 Task: Open a blank google sheet and write heading  Dollar SenseAdd Dates in a column and its values below  '2023-05-01, 2023-05-05, 2023-05-10, 2023-05-15, 2023-05-20, 2023-05-25 & 2023-05-31. 'Add Descriptionsin next column and its values below  Monthly Salary, Grocery Shopping, Dining Out., Utility Bill, Transportation, Entertainment & Miscellaneous. Add Amount in next column and its values below  $2,500, $100, $50, $150, $30, $50 & $20. Add Income/ Expensein next column and its values below  Income, Expenses, Expenses, Expenses, Expenses, Expenses & Expenses. Add Balance in next column and its values below  $2,500, $2,400, $2,350, $2,200, $2,170, $2,120 & $2,100. Save page DashboardExpenseClaimsbook
Action: Mouse moved to (1134, 70)
Screenshot: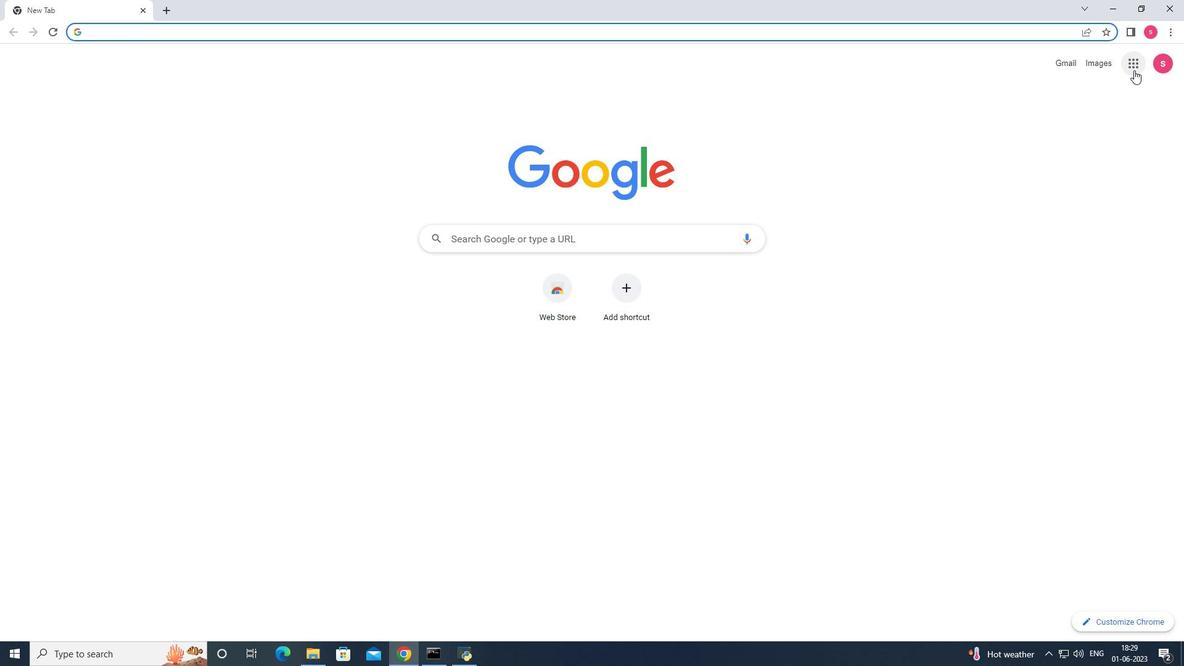 
Action: Mouse pressed left at (1134, 70)
Screenshot: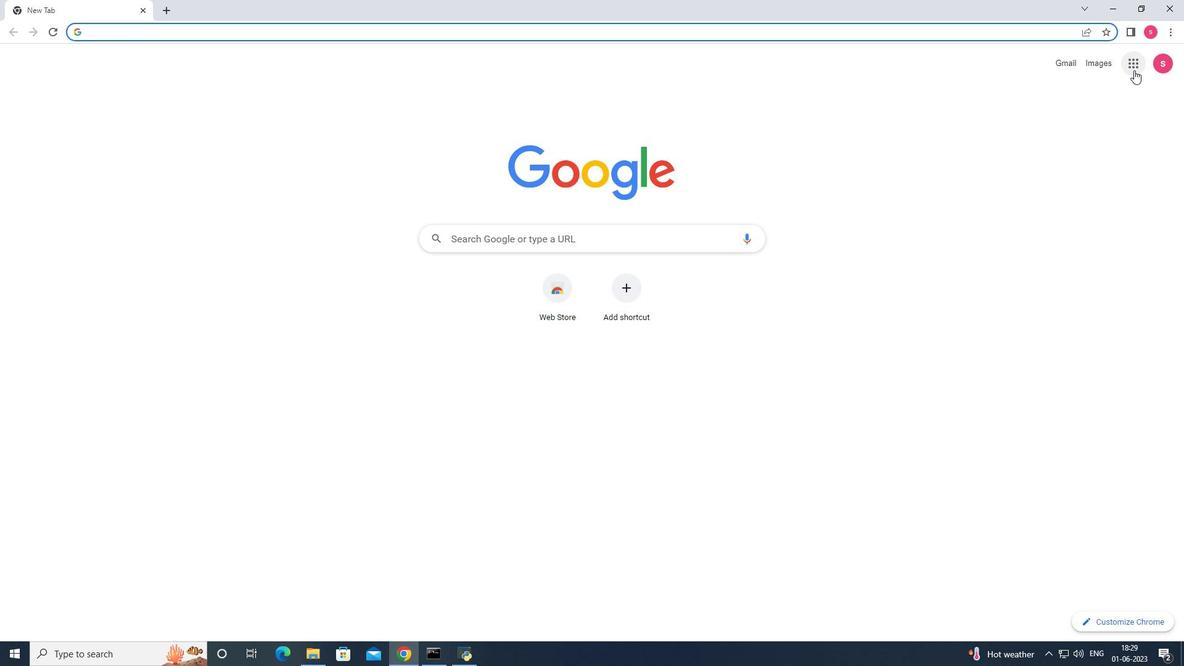 
Action: Mouse moved to (1153, 184)
Screenshot: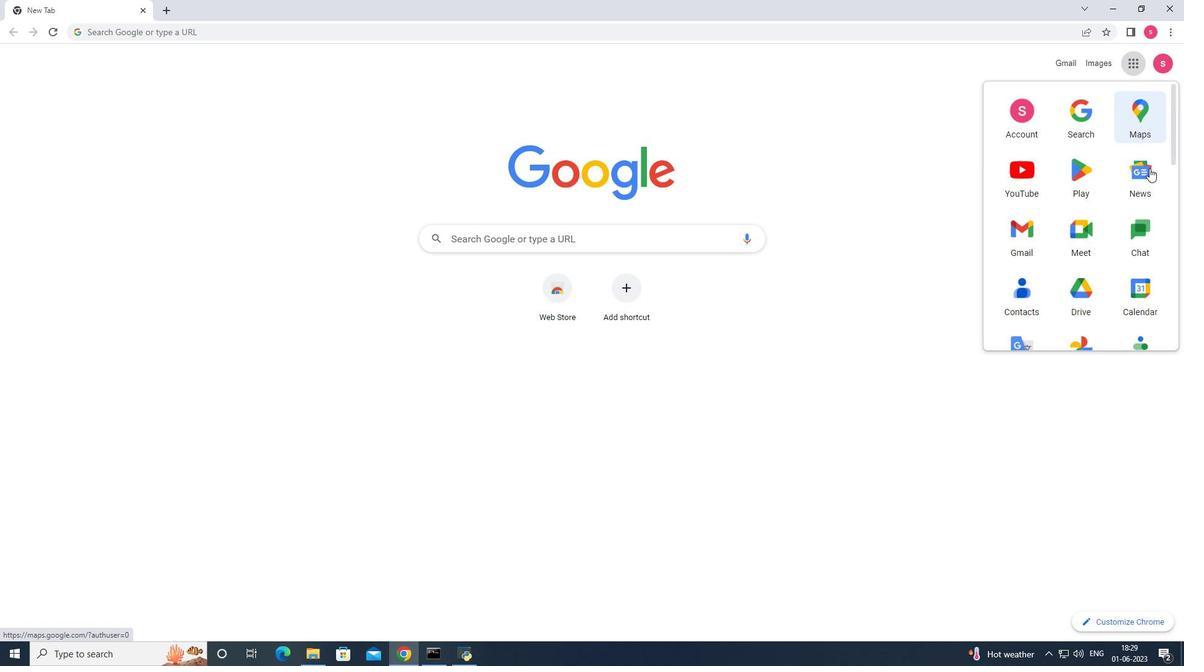 
Action: Mouse scrolled (1153, 183) with delta (0, 0)
Screenshot: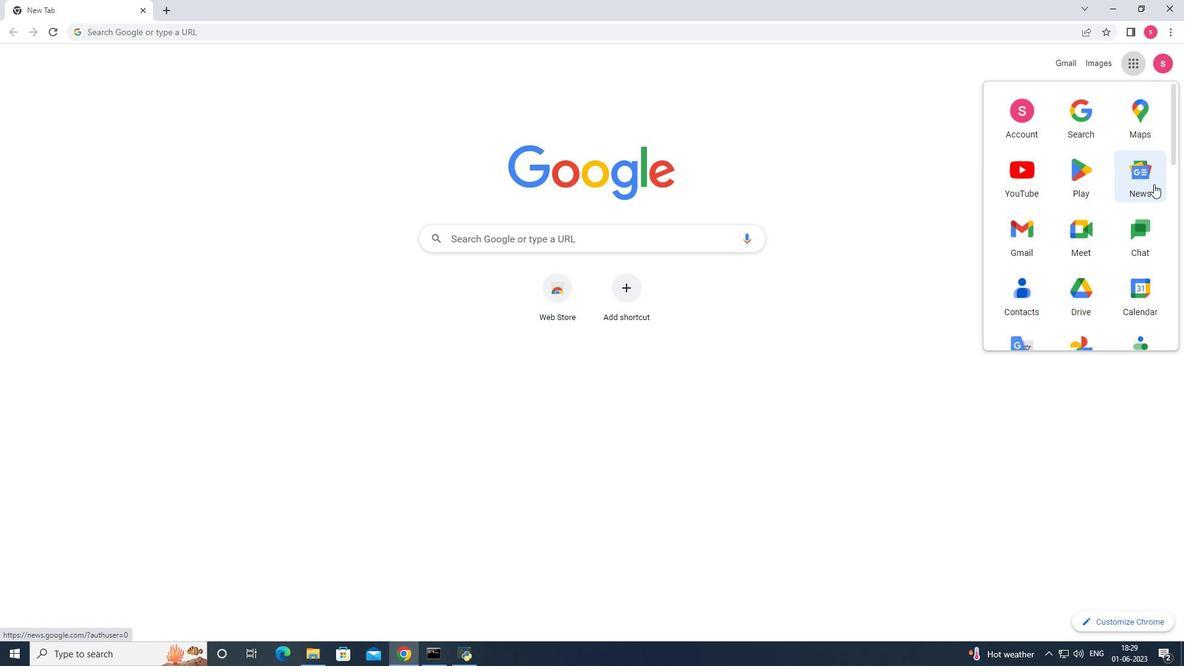 
Action: Mouse moved to (1153, 185)
Screenshot: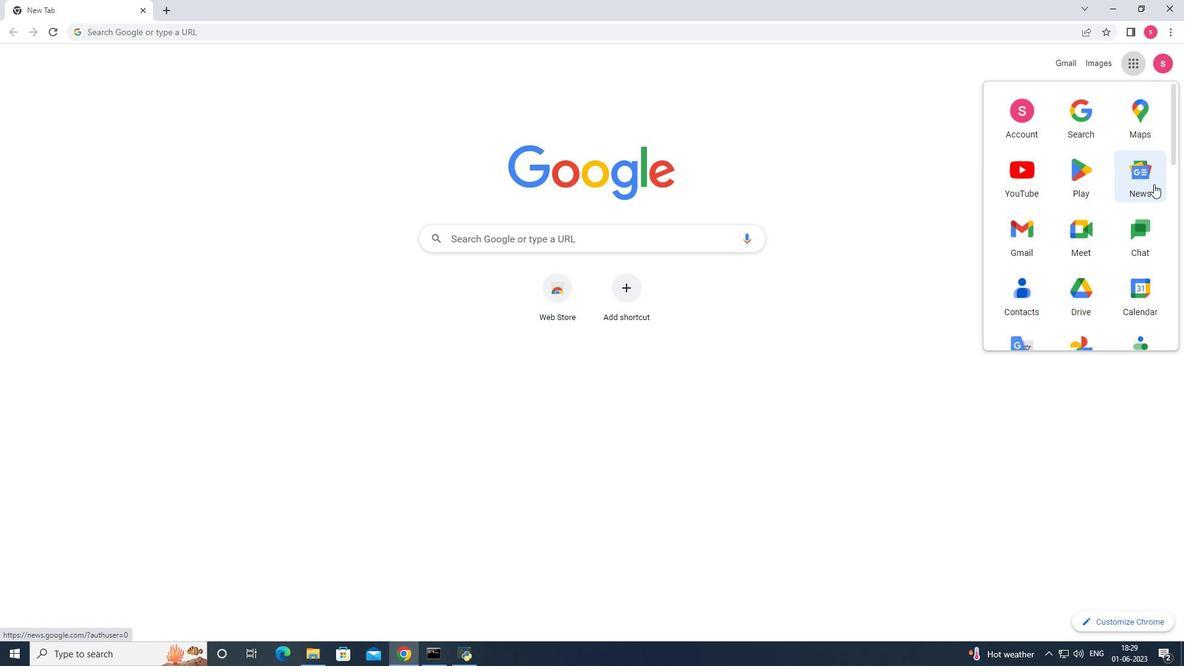 
Action: Mouse scrolled (1153, 184) with delta (0, 0)
Screenshot: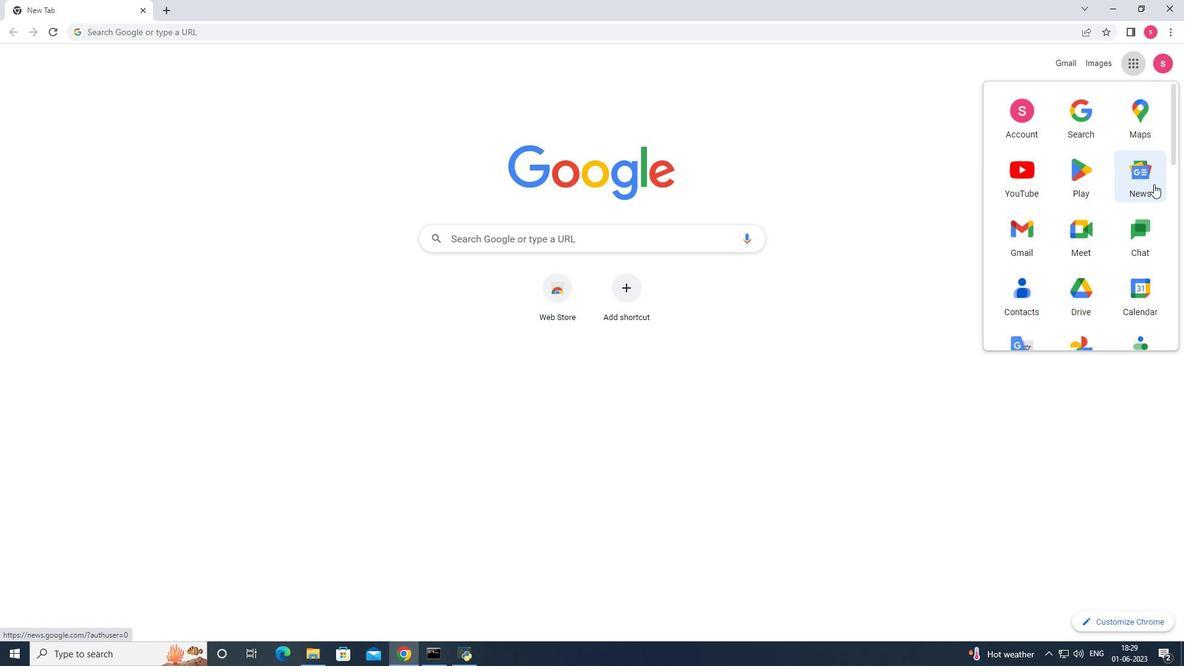 
Action: Mouse moved to (1152, 185)
Screenshot: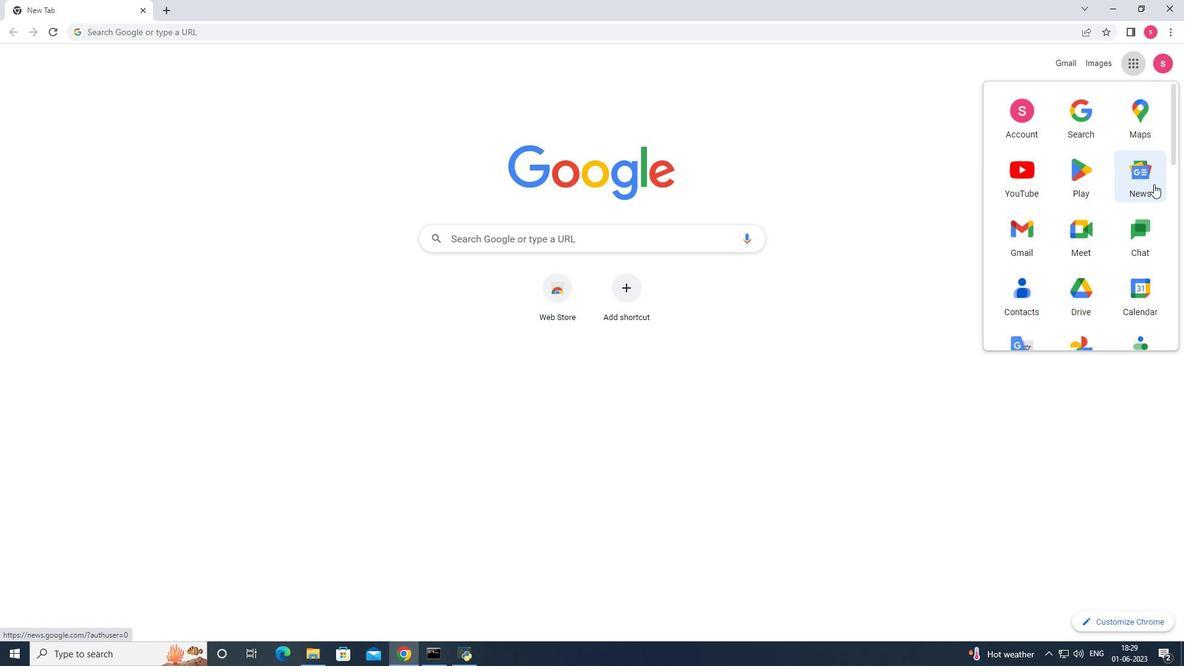 
Action: Mouse scrolled (1152, 185) with delta (0, 0)
Screenshot: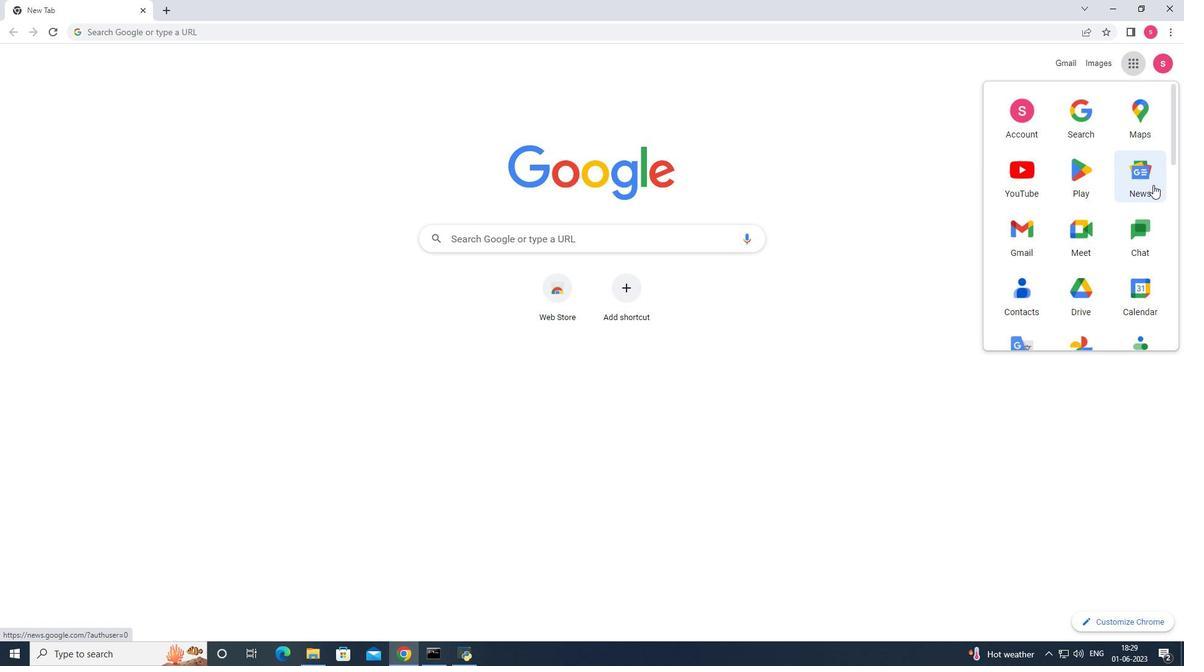 
Action: Mouse moved to (1116, 238)
Screenshot: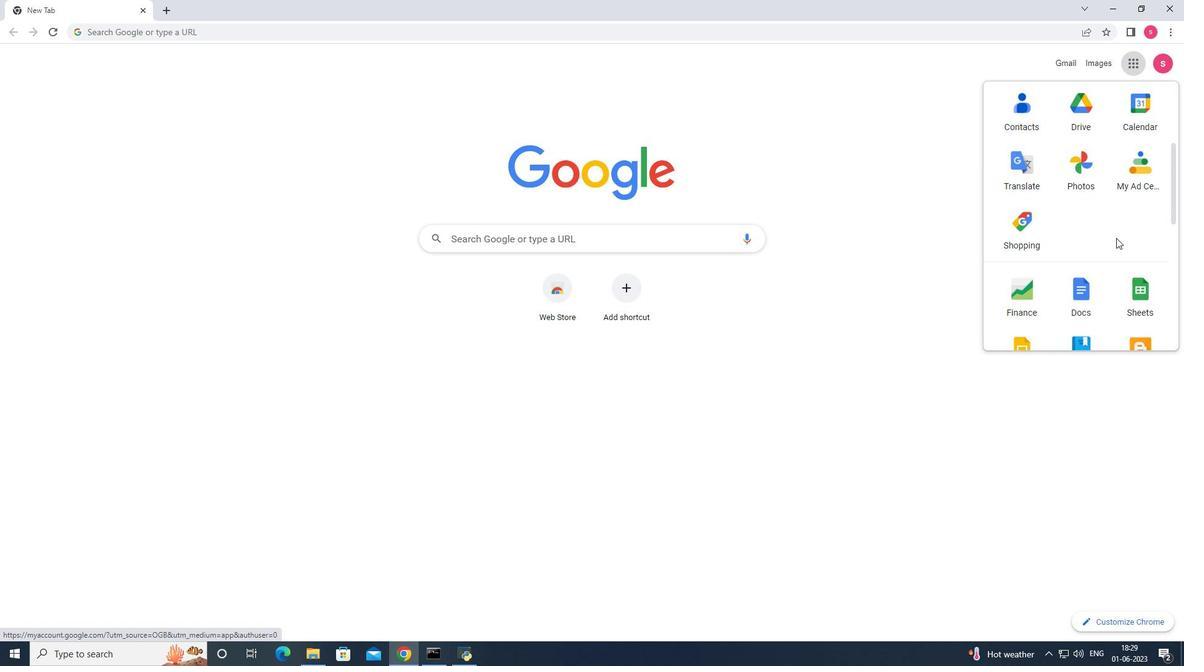 
Action: Mouse scrolled (1116, 237) with delta (0, 0)
Screenshot: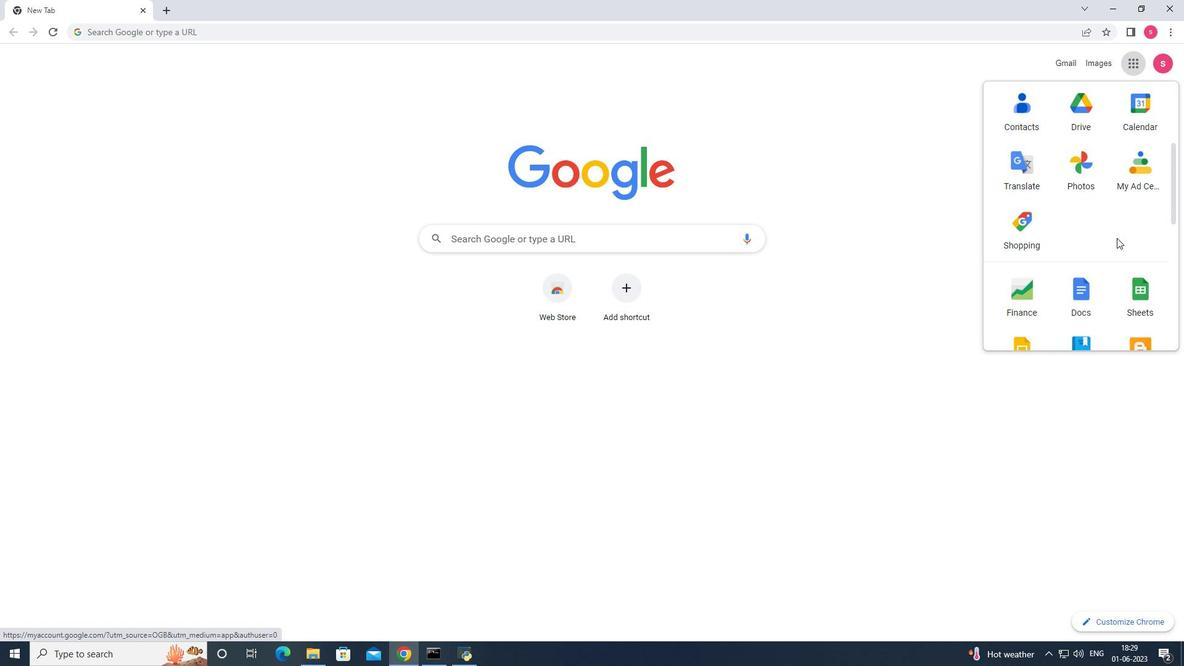 
Action: Mouse moved to (1135, 241)
Screenshot: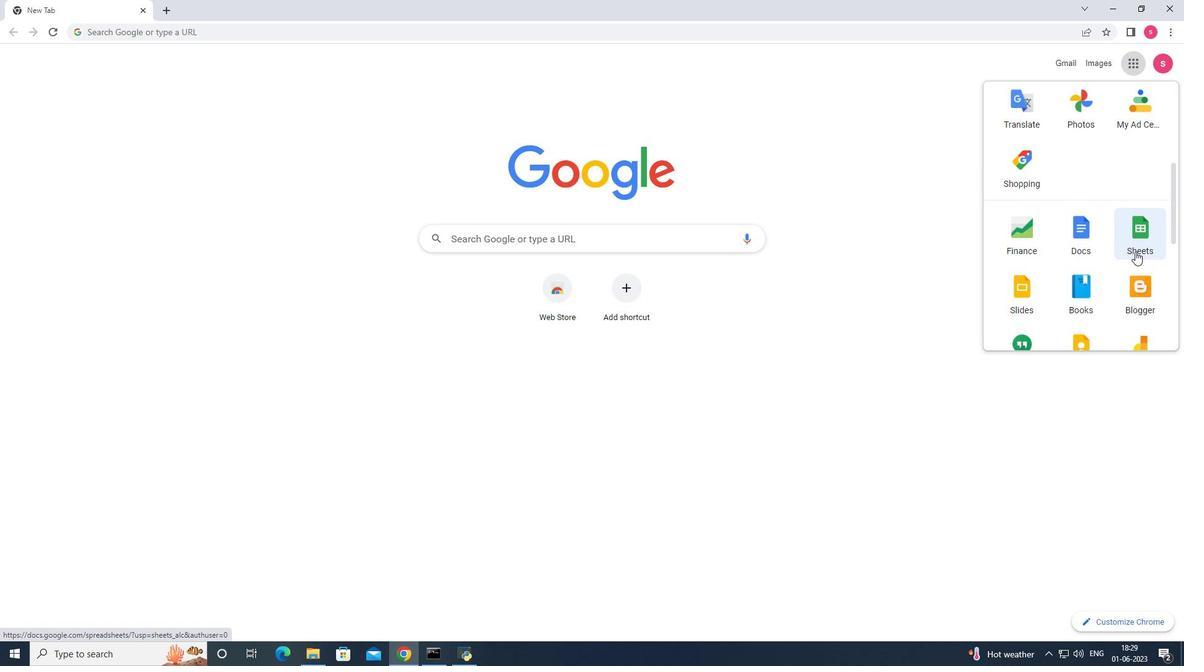 
Action: Mouse pressed left at (1135, 241)
Screenshot: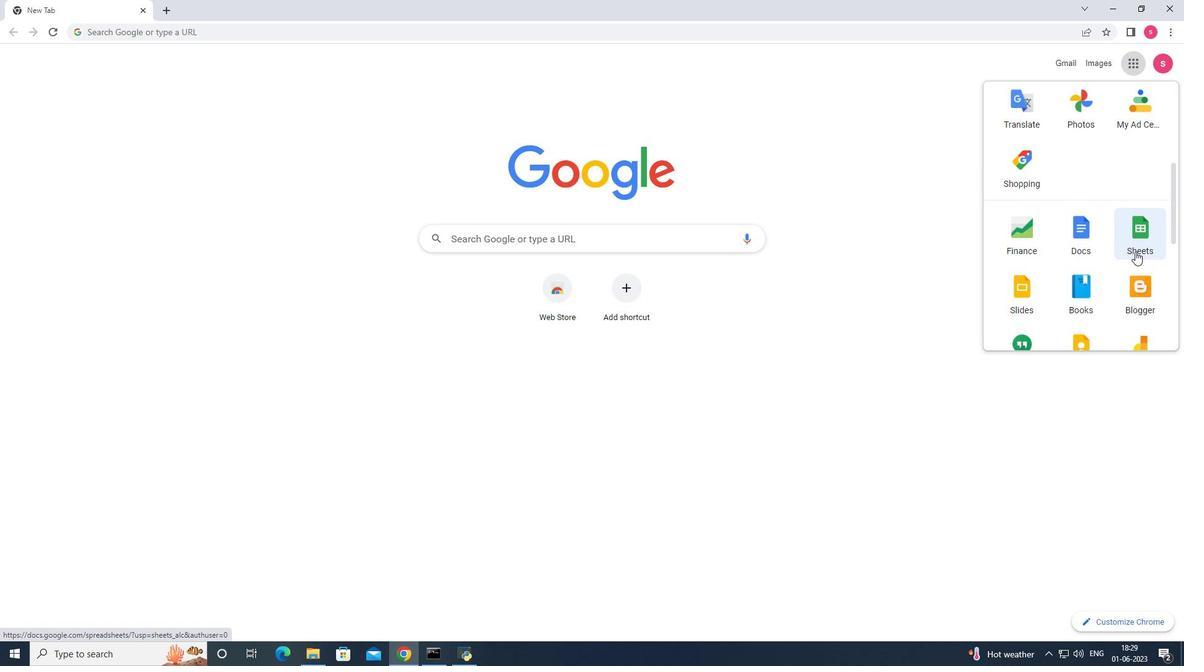 
Action: Mouse moved to (297, 167)
Screenshot: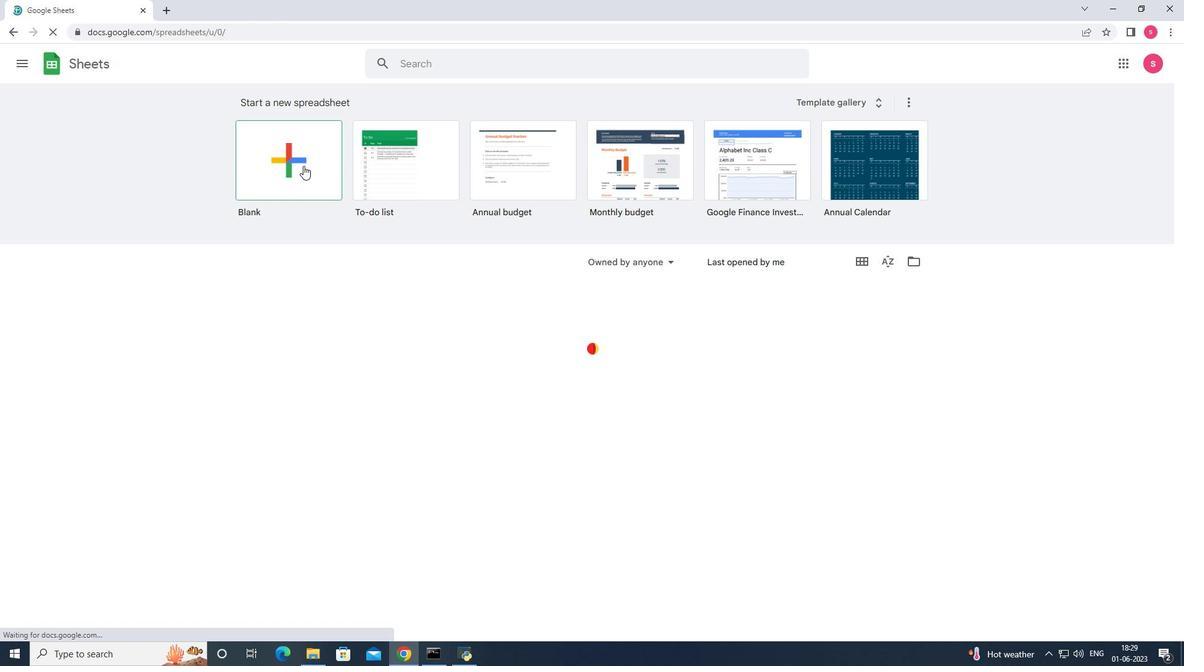 
Action: Mouse pressed left at (297, 167)
Screenshot: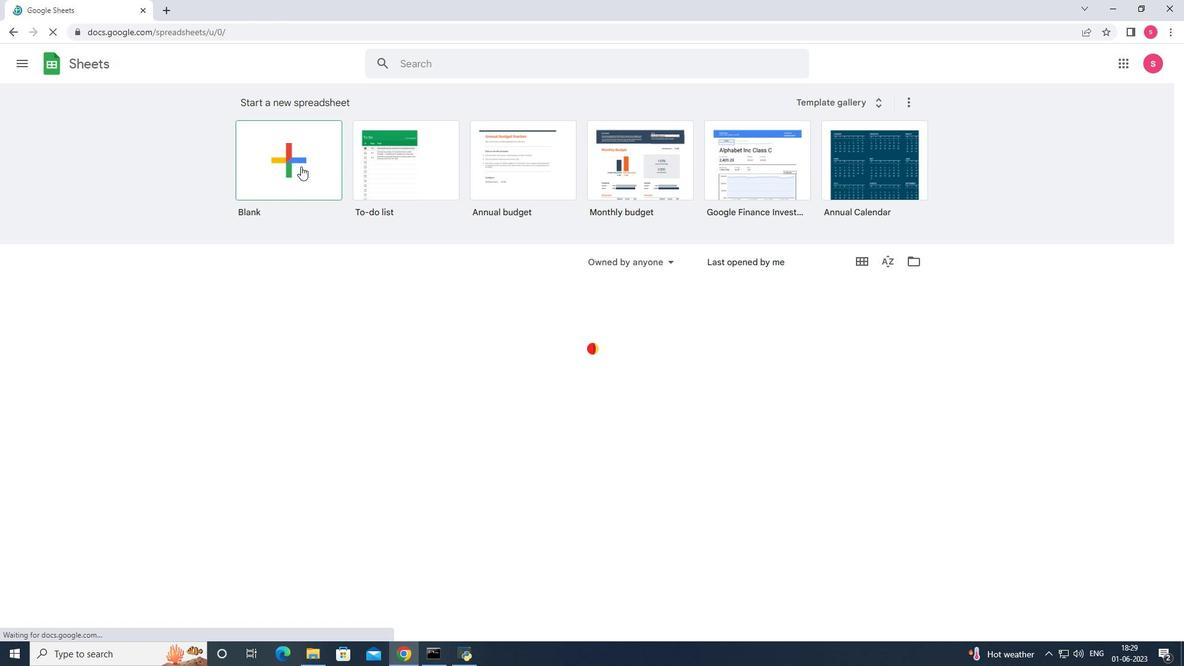 
Action: Mouse moved to (297, 166)
Screenshot: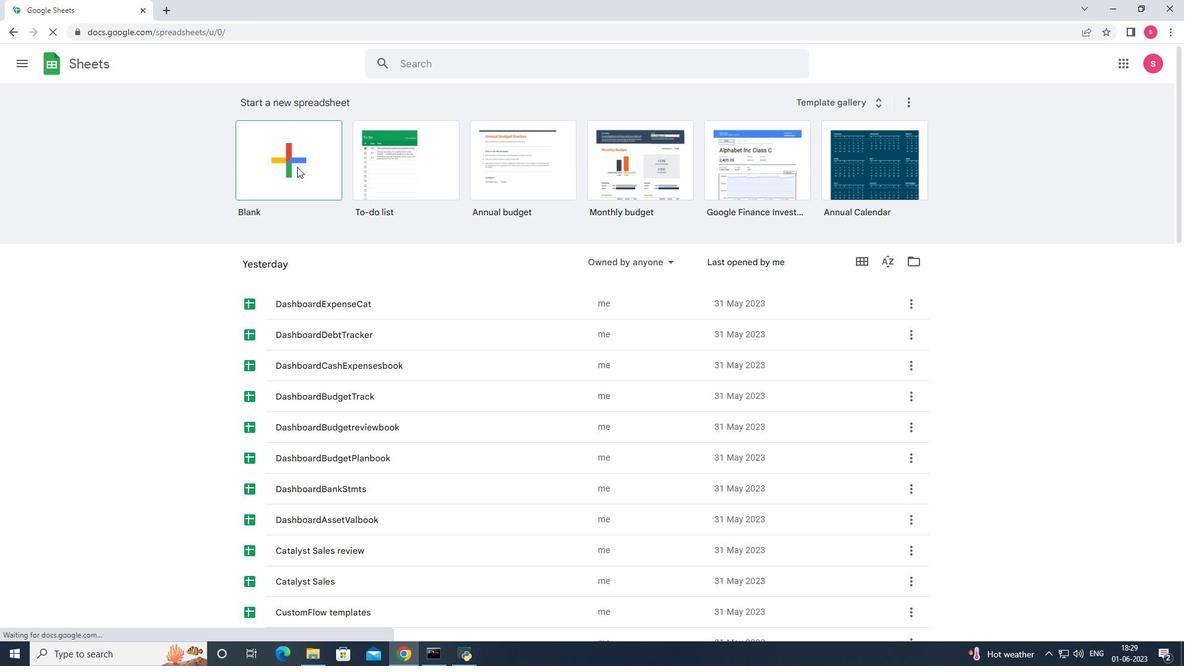 
Action: Key pressed <Key.shift>D<Key.shift>D<Key.backspace>ollar<Key.space><Key.shift>Sense<Key.down><Key.shift>Dates<Key.enter>2023-0501<Key.backspace><Key.backspace>-022<Key.backspace><Key.backspace>1<Key.enter>2023-05-05<Key.enter>2023-05-0<Key.backspace>10<Key.enter>2023-05-16<Key.backspace>5<Key.enter>2023-025<Key.backspace><Key.backspace>5-20<Key.enter>2023-05-25<Key.enter>2023-05-31<Key.enter><Key.right><Key.up><Key.up><Key.up><Key.up><Key.up><Key.up><Key.up><Key.up><Key.shift>Description<Key.enter><Key.up><Key.enter>s<Key.enter><Key.shift>Monthly<Key.space><Key.shift>Salary<Key.space><Key.enter><Key.shift><Key.shift><Key.shift><Key.shift><Key.shift><Key.shift><Key.shift><Key.shift><Key.shift><Key.shift>Grocery<Key.enter><Key.up><Key.enter><Key.shift>S<Key.backspace><Key.space><Key.shift>Sh<Key.backspace>opping<Key.enter><Key.up><Key.enter><Key.left><Key.left><Key.left><Key.left><Key.left><Key.left>h<Key.down><Key.down><Key.enter><Key.shift>Dining<Key.space><Key.shift>Out<Key.enter><Key.shift>Utility<Key.space><Key.shift><Key.shift><Key.shift><Key.shift><Key.shift><Key.shift>Bikll<Key.backspace><Key.backspace><Key.backspace>ll<Key.enter><Key.shift>Transportatioo<Key.backspace>n<Key.enter><Key.shift>Entertainment<Key.enter><Key.shift>Miscellaneous<Key.enter><Key.right><Key.up><Key.up><Key.up><Key.up><Key.up><Key.up><Key.up><Key.up><Key.shift>Amount<Key.enter>2500<Key.enter>100<Key.enter>50<Key.enter>150<Key.enter>30<Key.enter>50<Key.enter>20
Screenshot: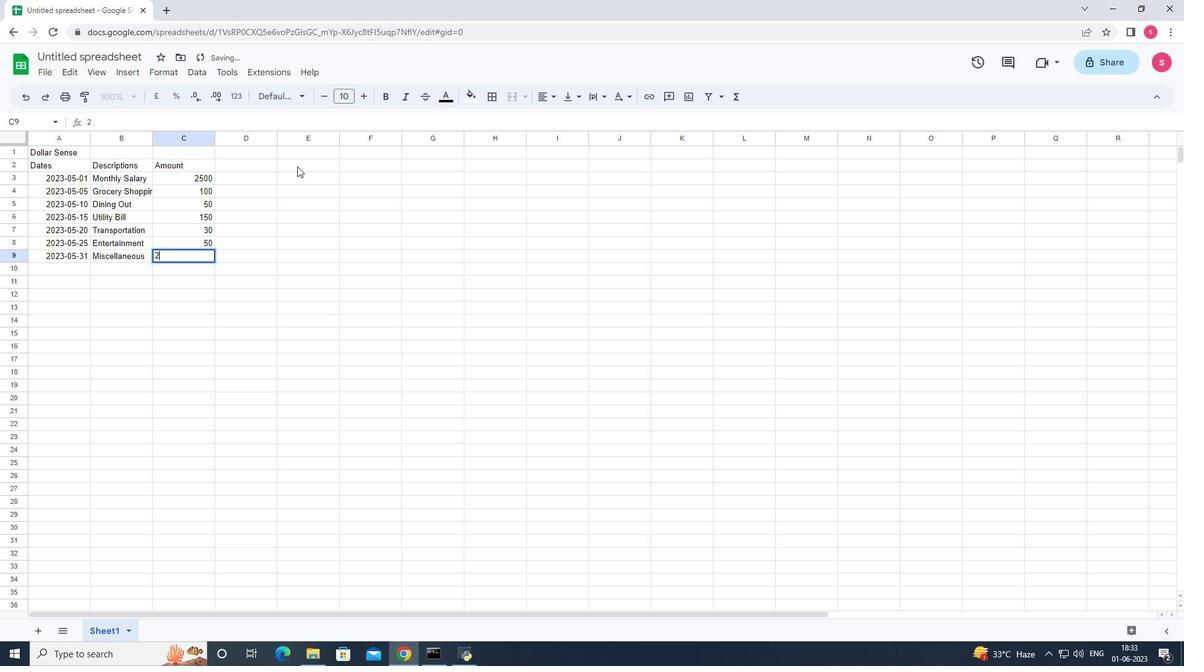 
Action: Mouse moved to (344, 148)
Screenshot: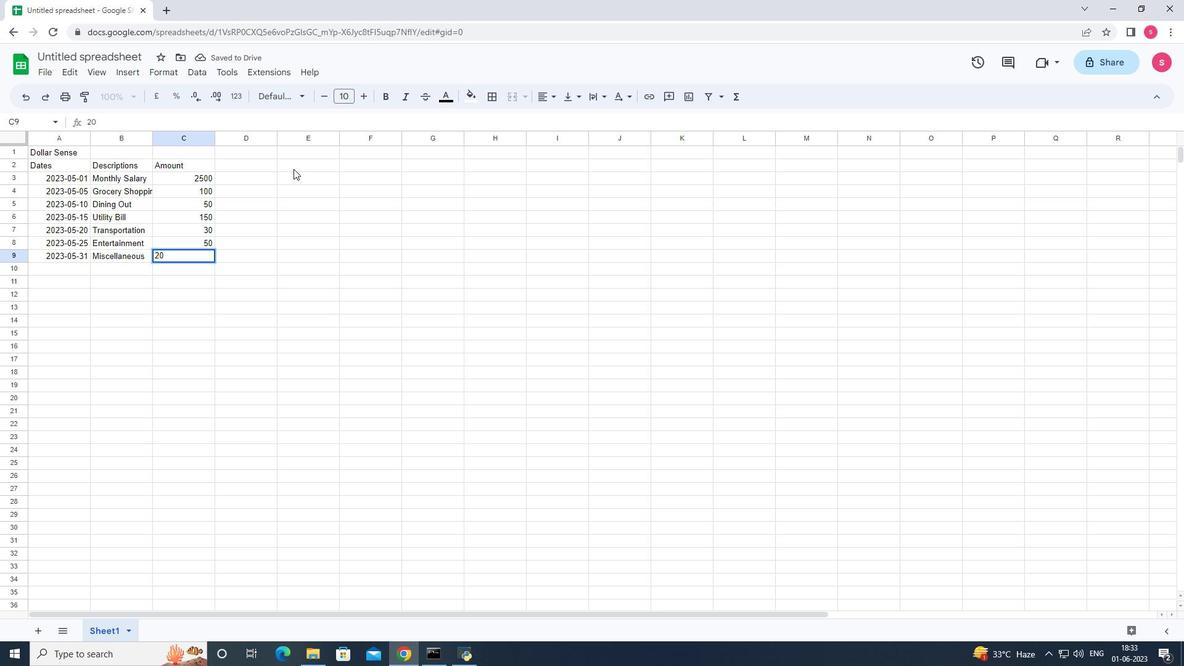 
Action: Mouse pressed left at (344, 148)
Screenshot: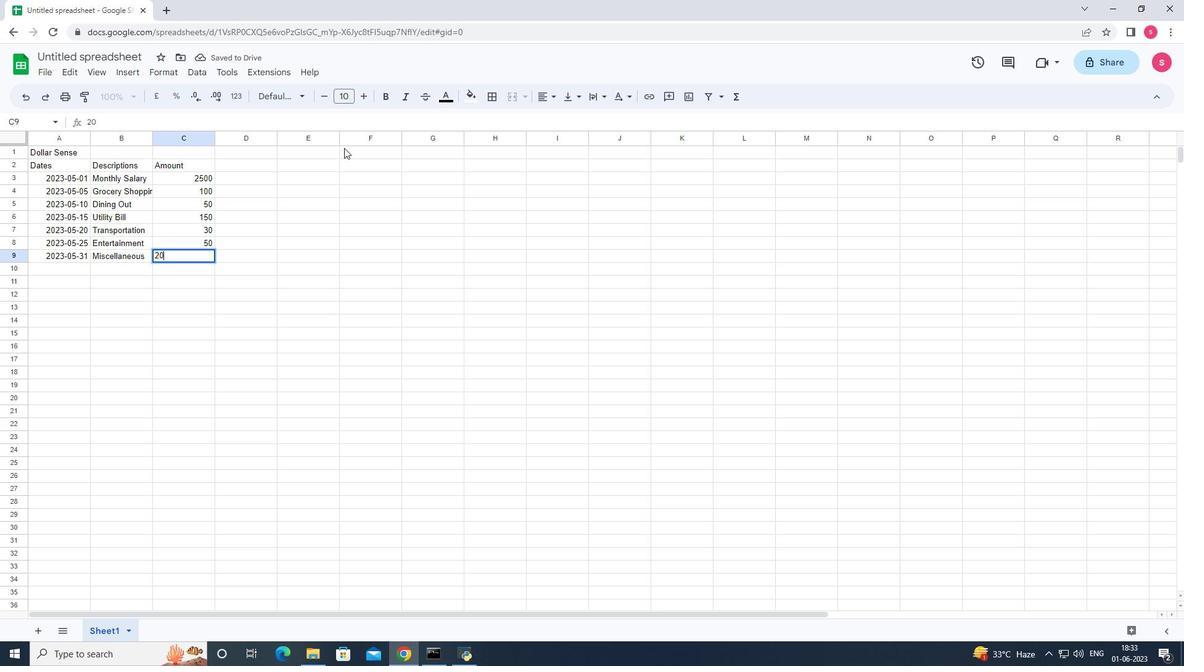 
Action: Mouse moved to (178, 175)
Screenshot: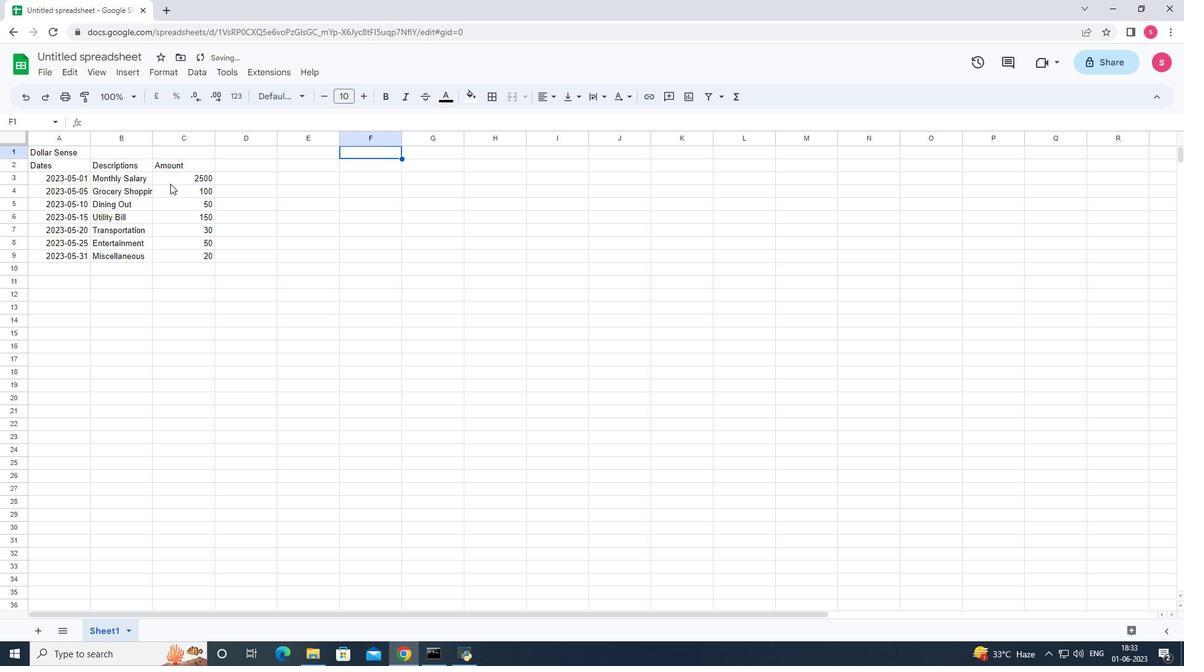 
Action: Mouse pressed left at (178, 175)
Screenshot: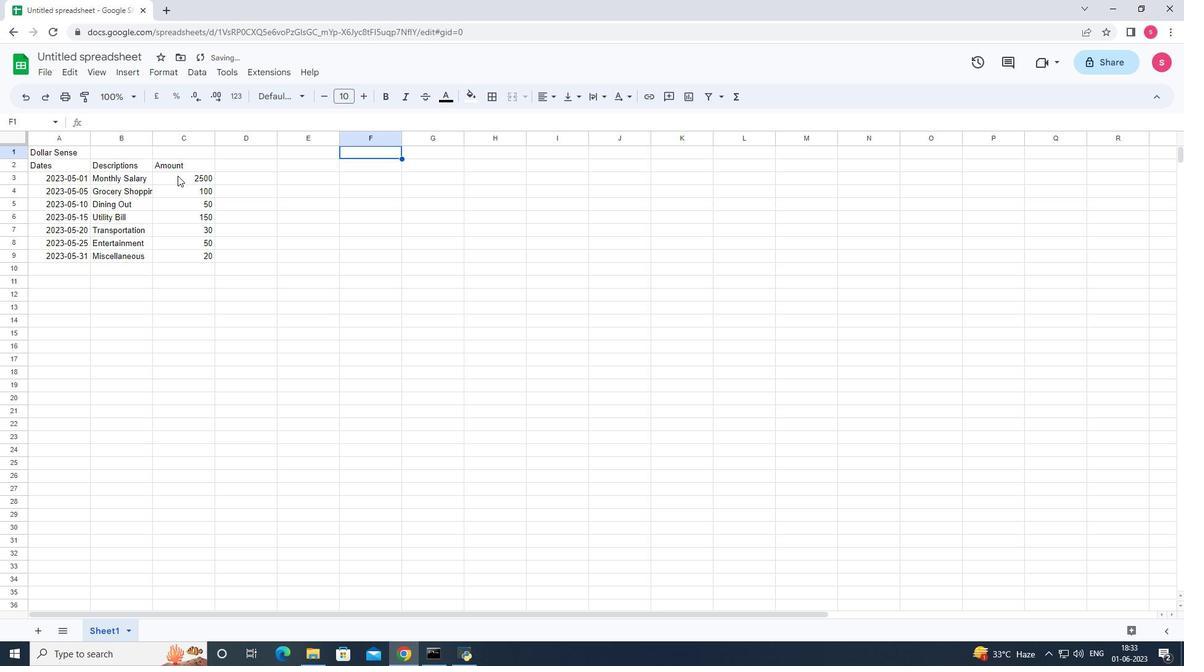 
Action: Mouse moved to (170, 77)
Screenshot: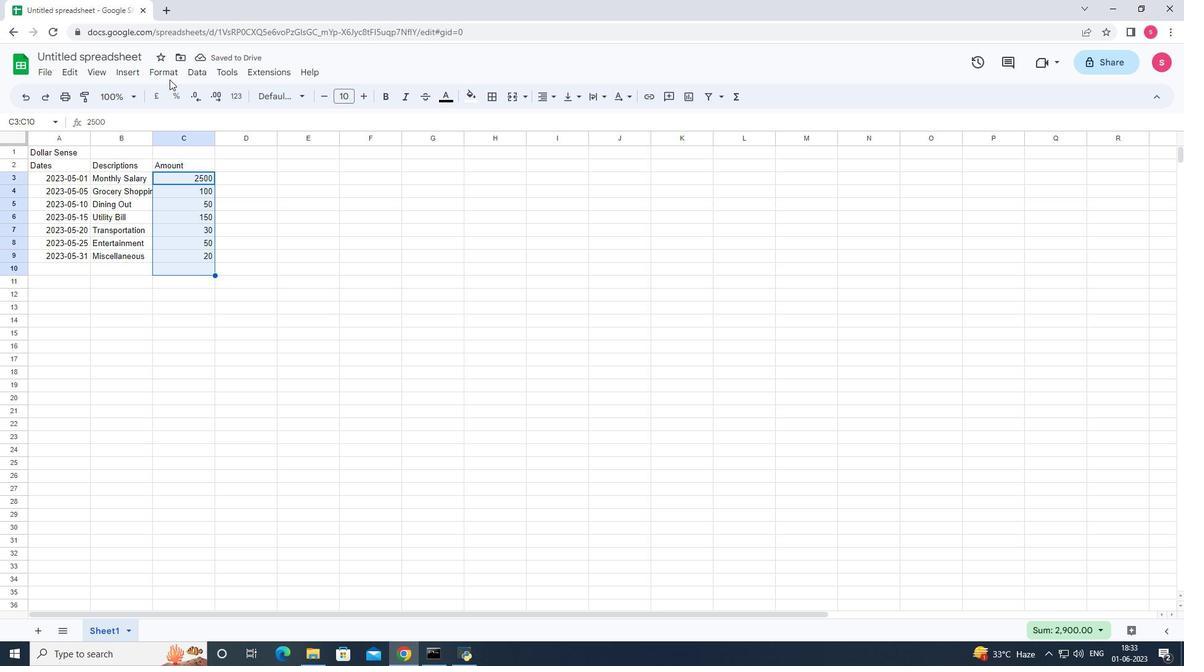 
Action: Mouse pressed left at (170, 77)
Screenshot: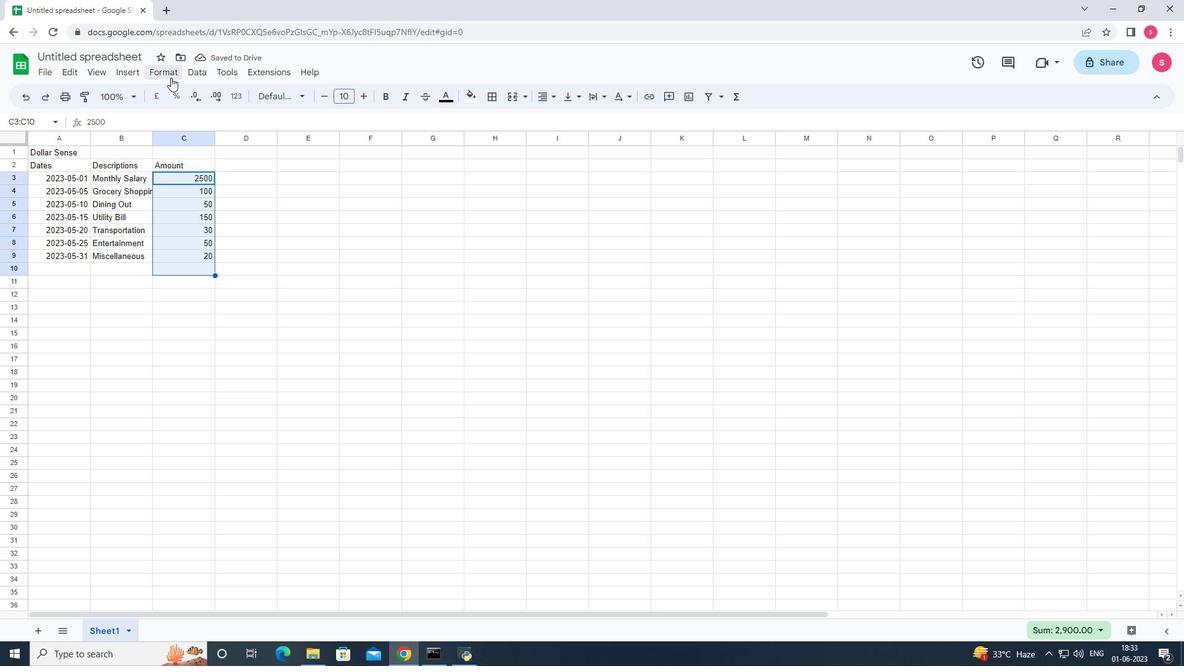 
Action: Mouse moved to (176, 125)
Screenshot: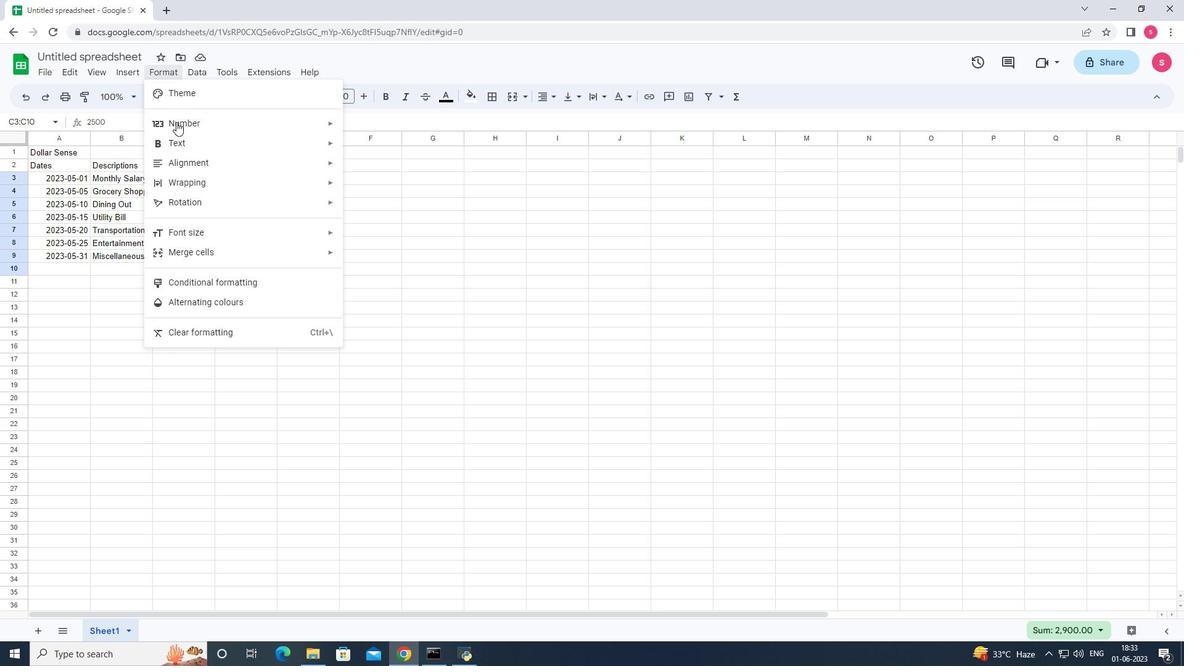 
Action: Mouse pressed left at (176, 125)
Screenshot: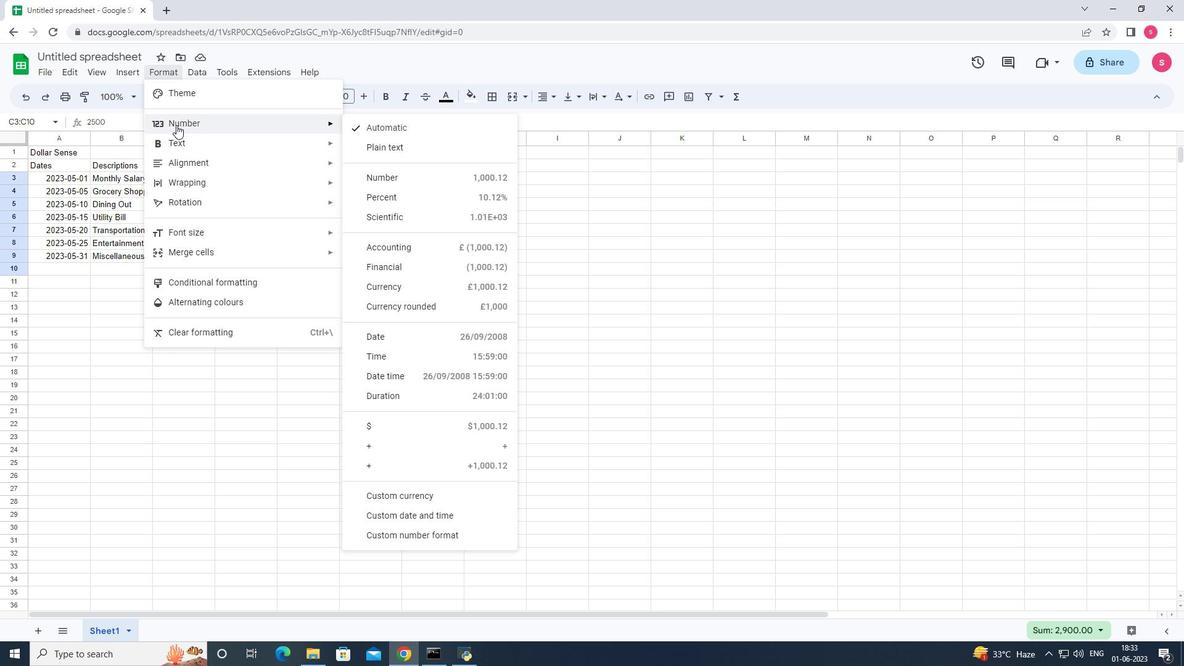 
Action: Mouse moved to (379, 183)
Screenshot: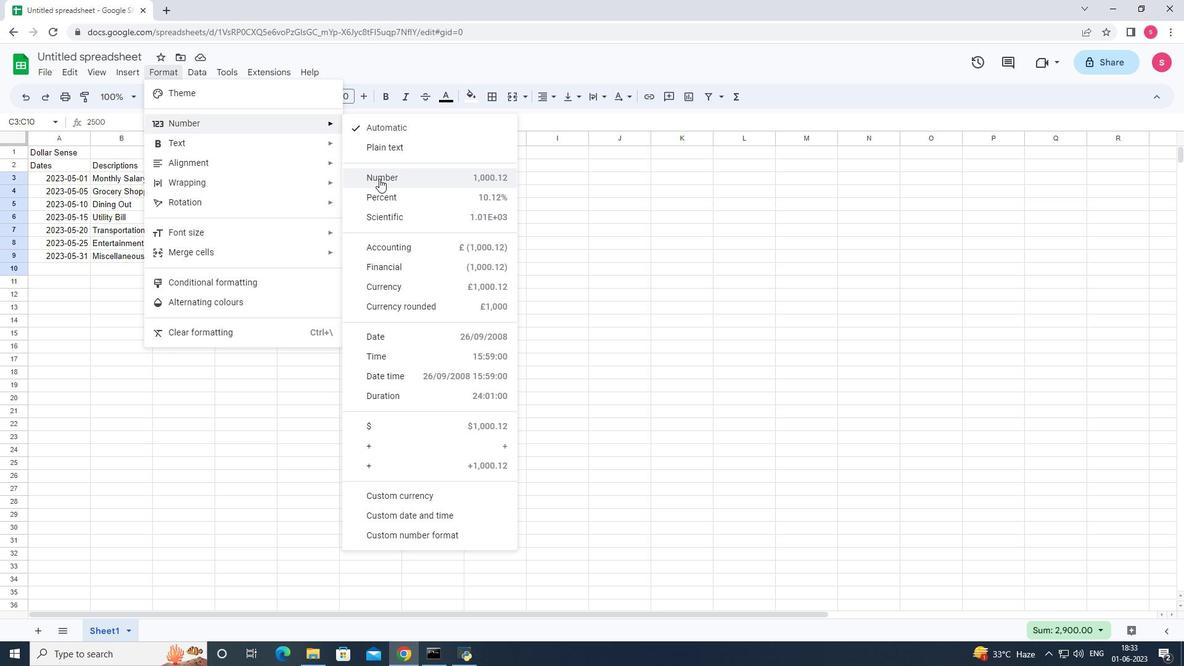 
Action: Mouse pressed left at (379, 183)
Screenshot: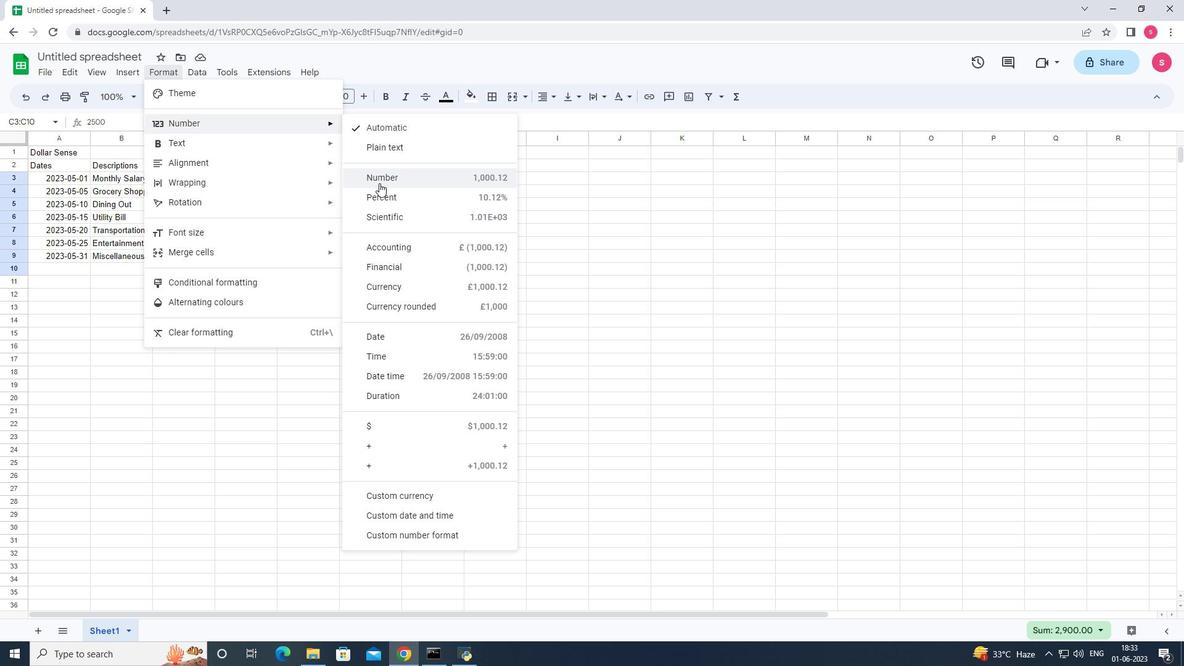 
Action: Mouse moved to (159, 77)
Screenshot: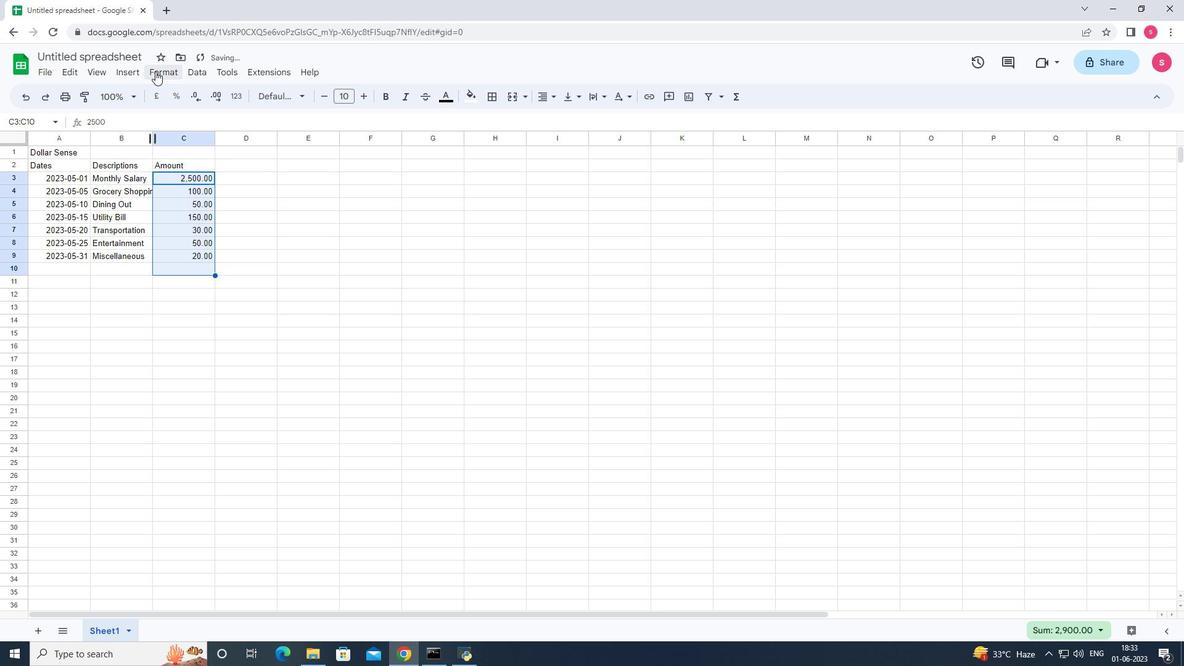 
Action: Mouse pressed left at (159, 77)
Screenshot: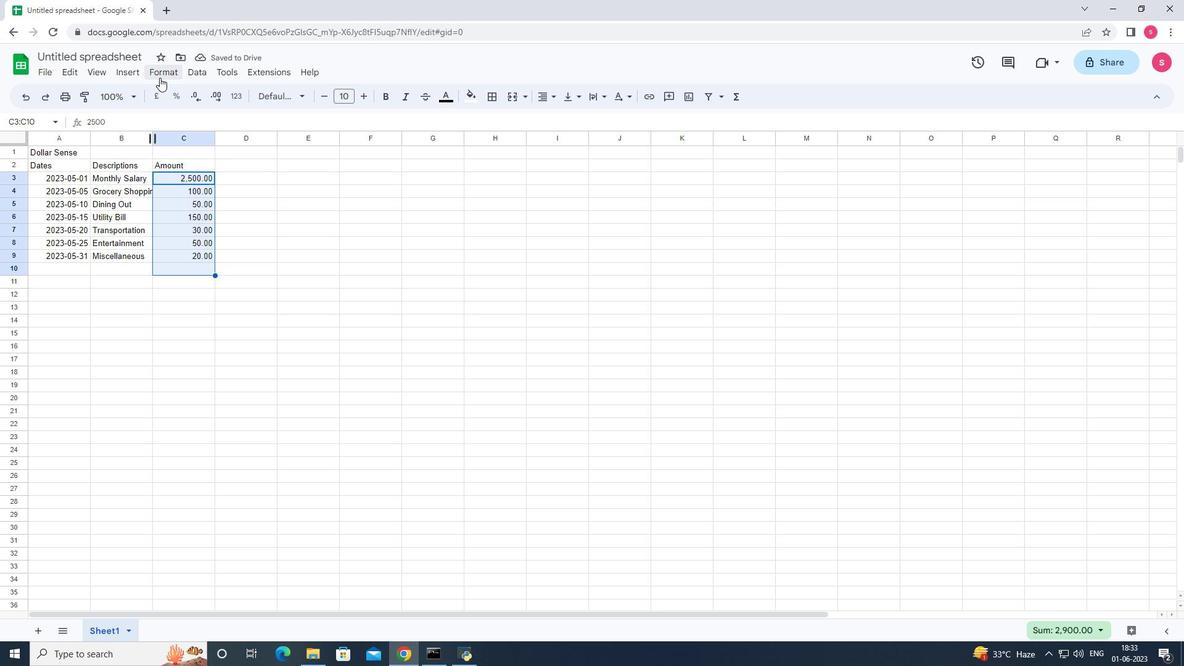 
Action: Mouse moved to (212, 126)
Screenshot: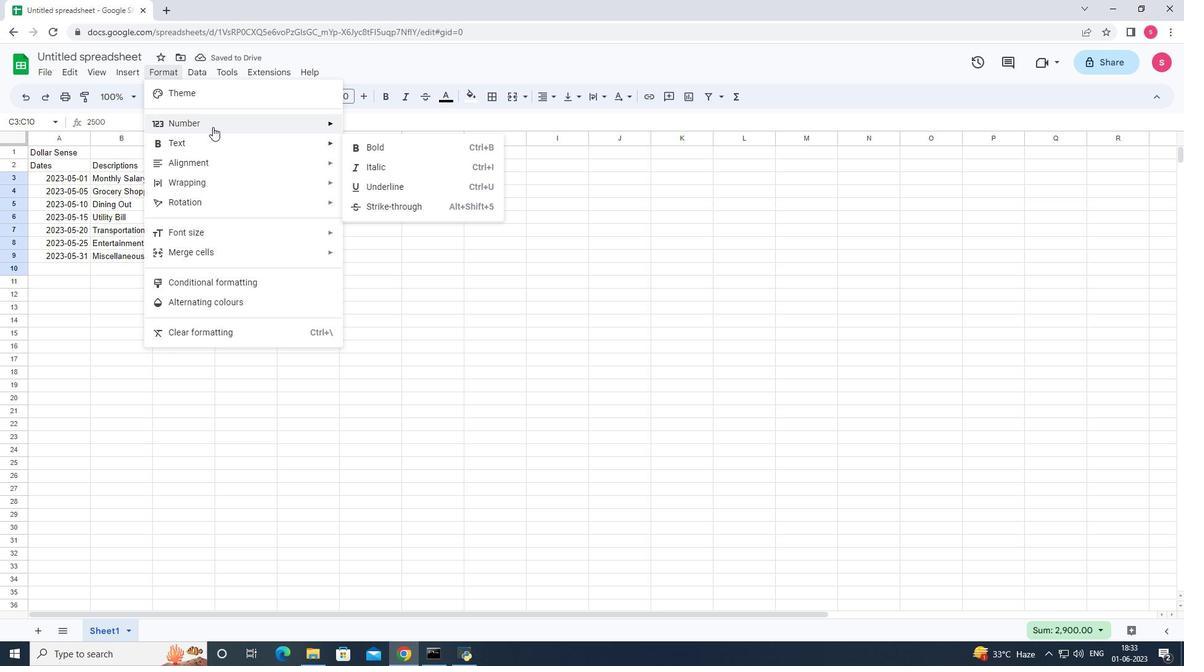 
Action: Mouse pressed left at (212, 126)
Screenshot: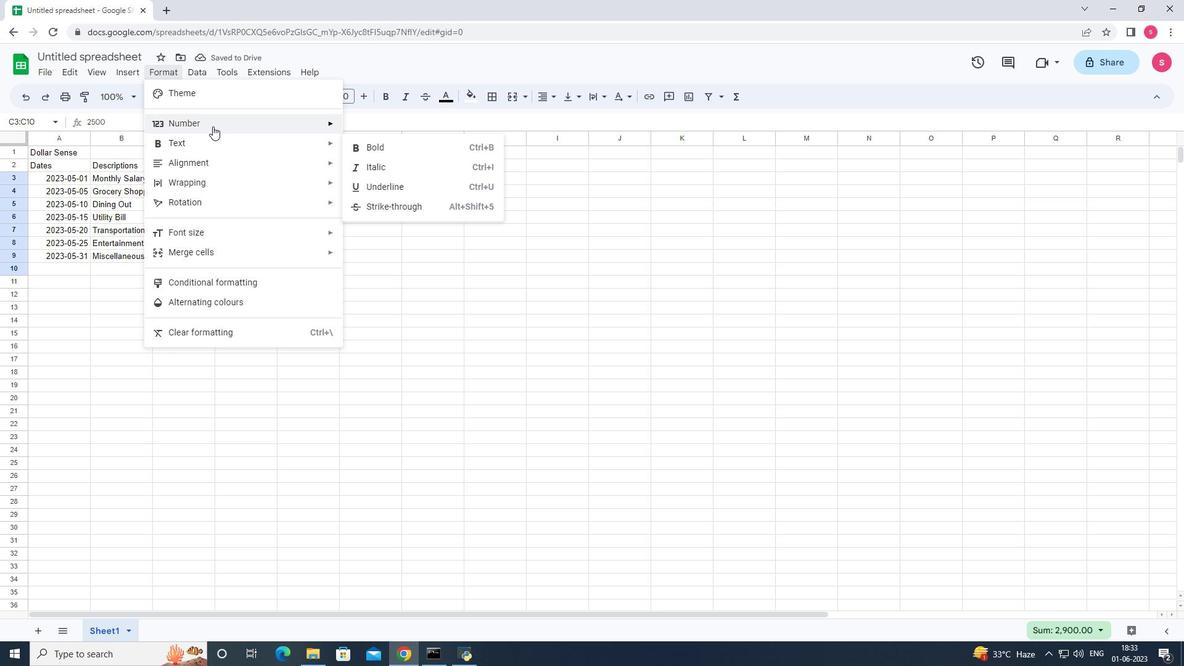 
Action: Mouse moved to (402, 497)
Screenshot: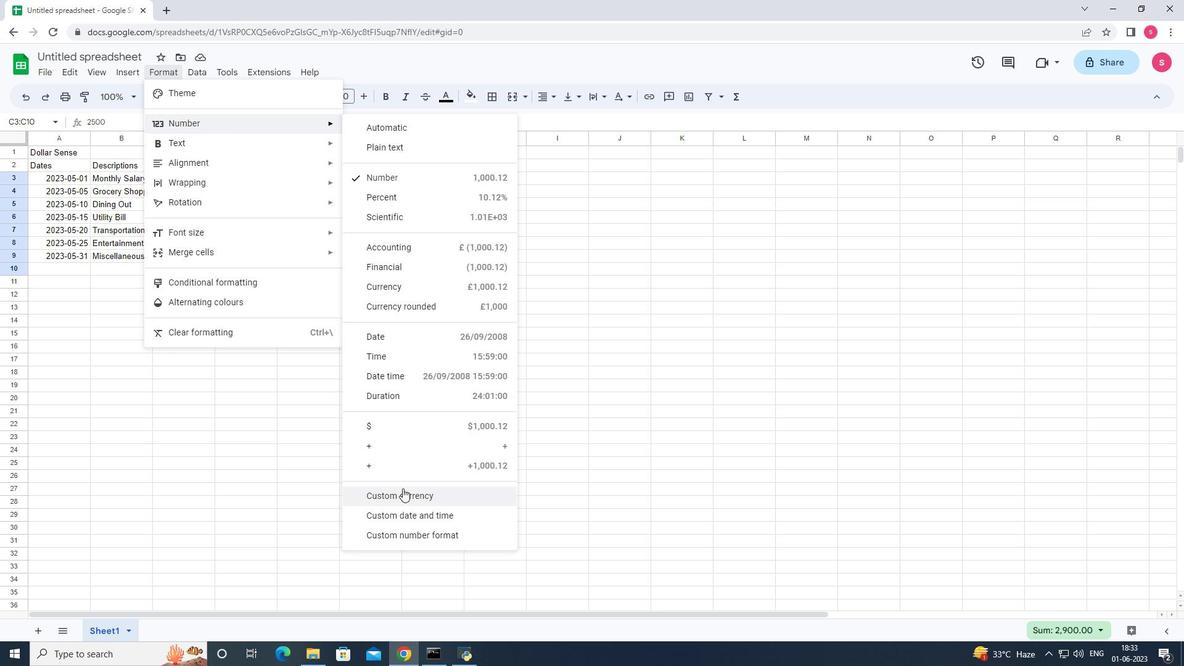 
Action: Mouse pressed left at (402, 497)
Screenshot: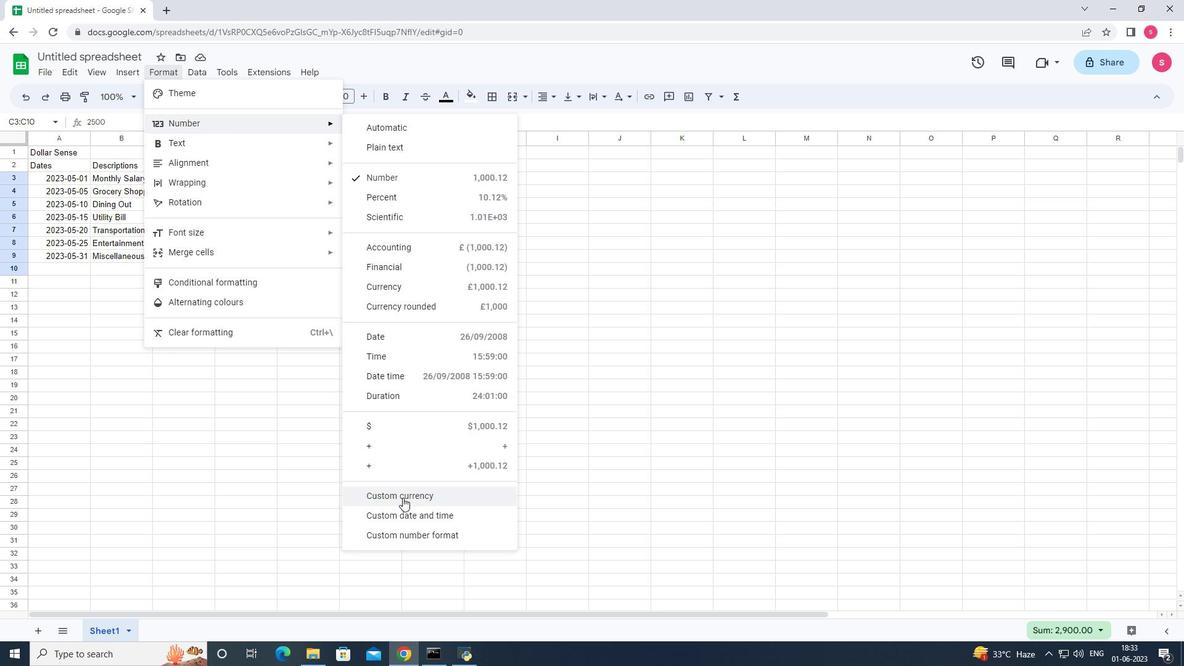 
Action: Mouse moved to (539, 276)
Screenshot: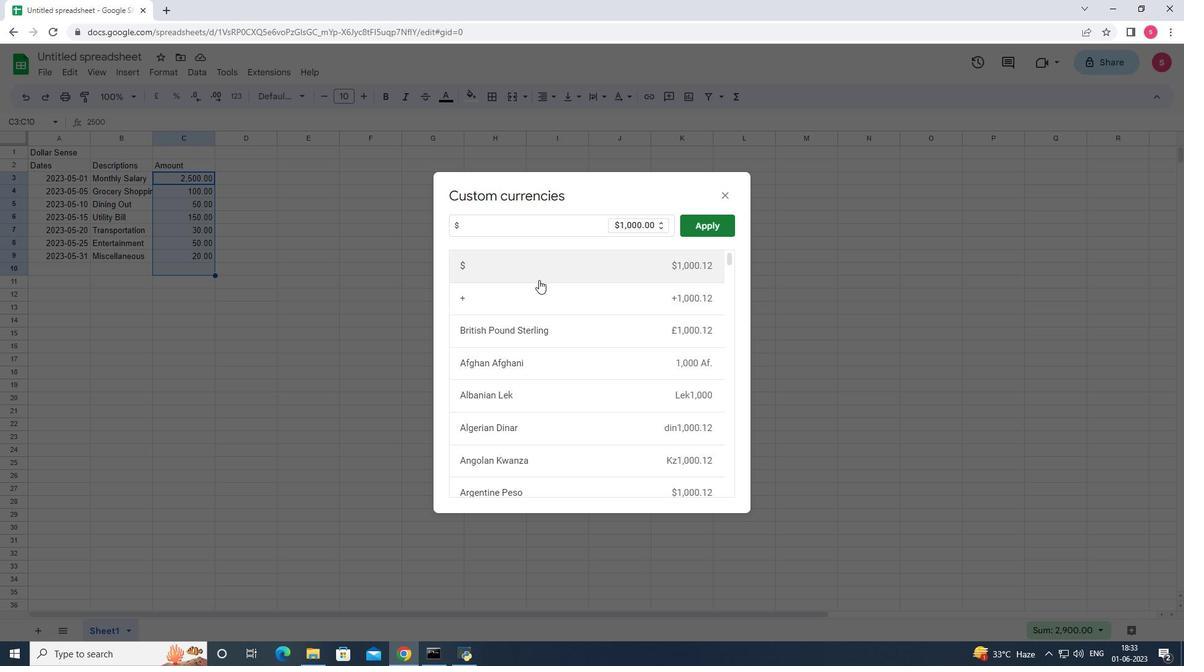 
Action: Mouse pressed left at (539, 276)
Screenshot: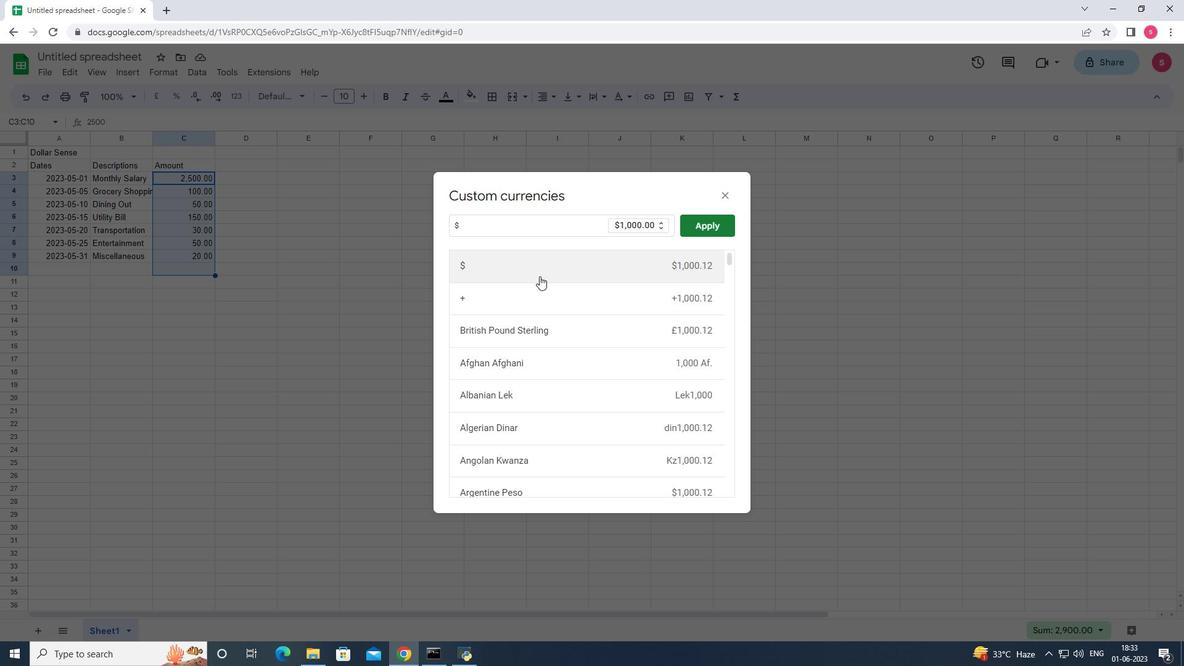 
Action: Mouse moved to (730, 223)
Screenshot: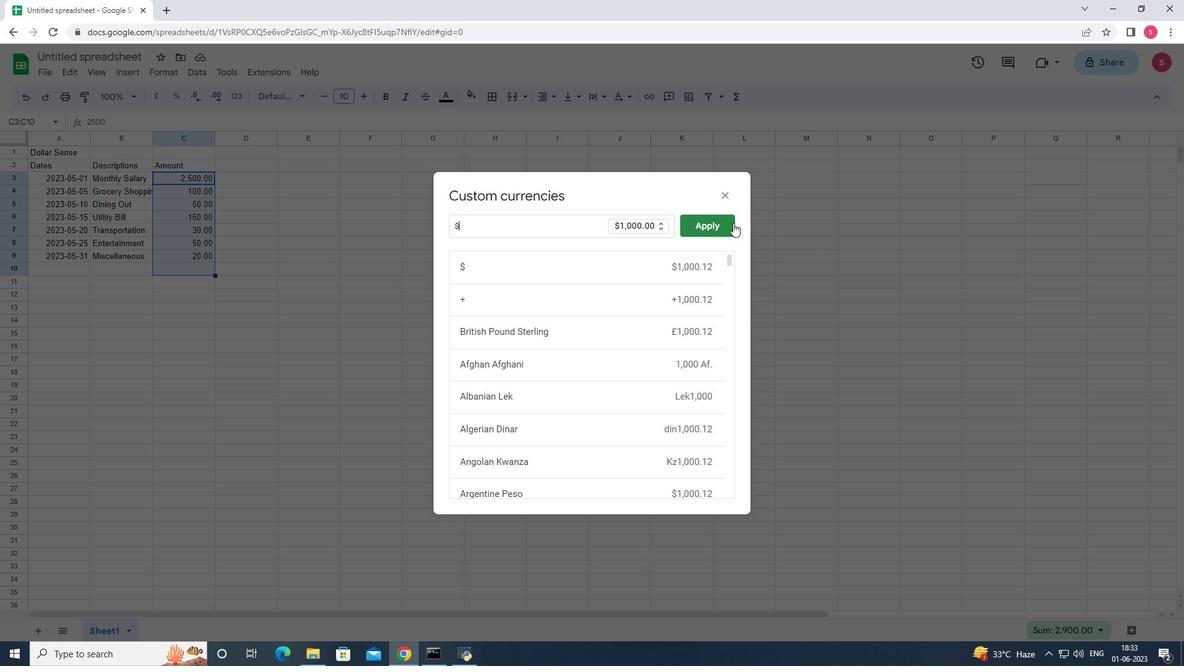 
Action: Mouse pressed left at (730, 223)
Screenshot: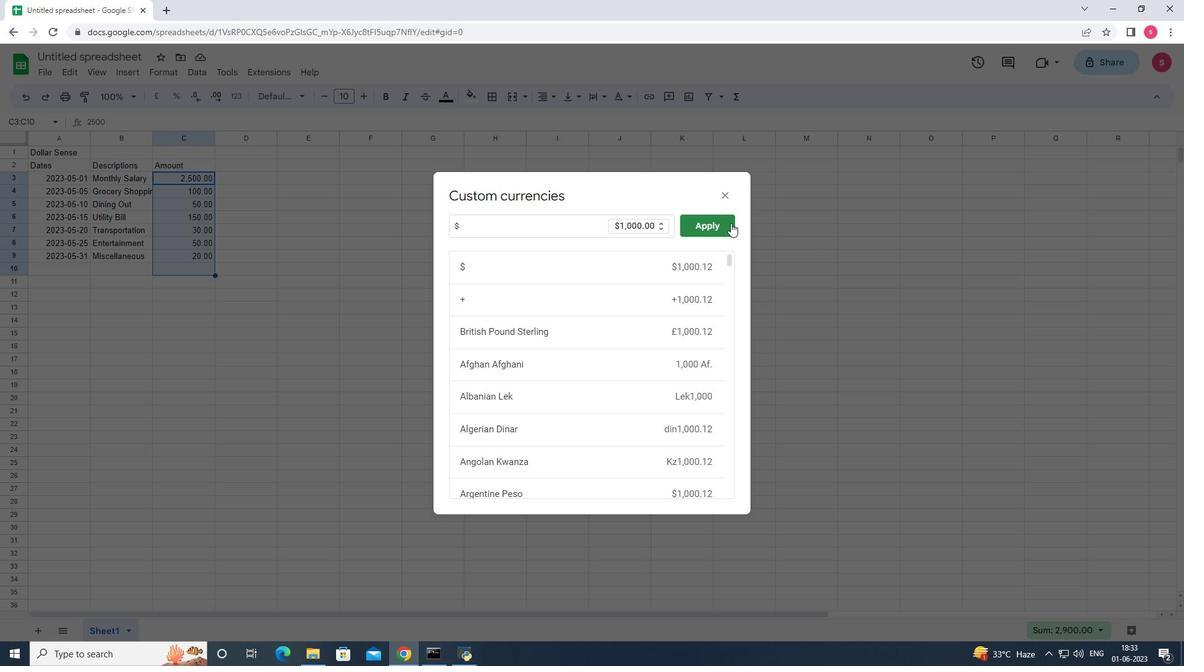
Action: Mouse moved to (256, 162)
Screenshot: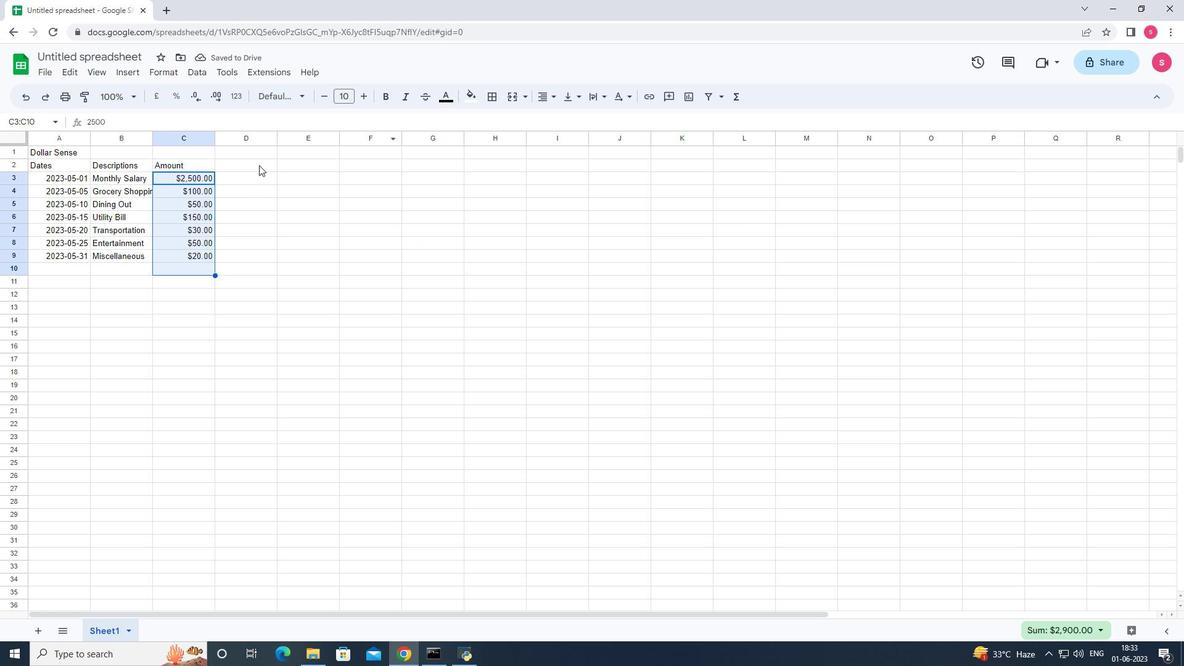 
Action: Mouse pressed left at (256, 162)
Screenshot: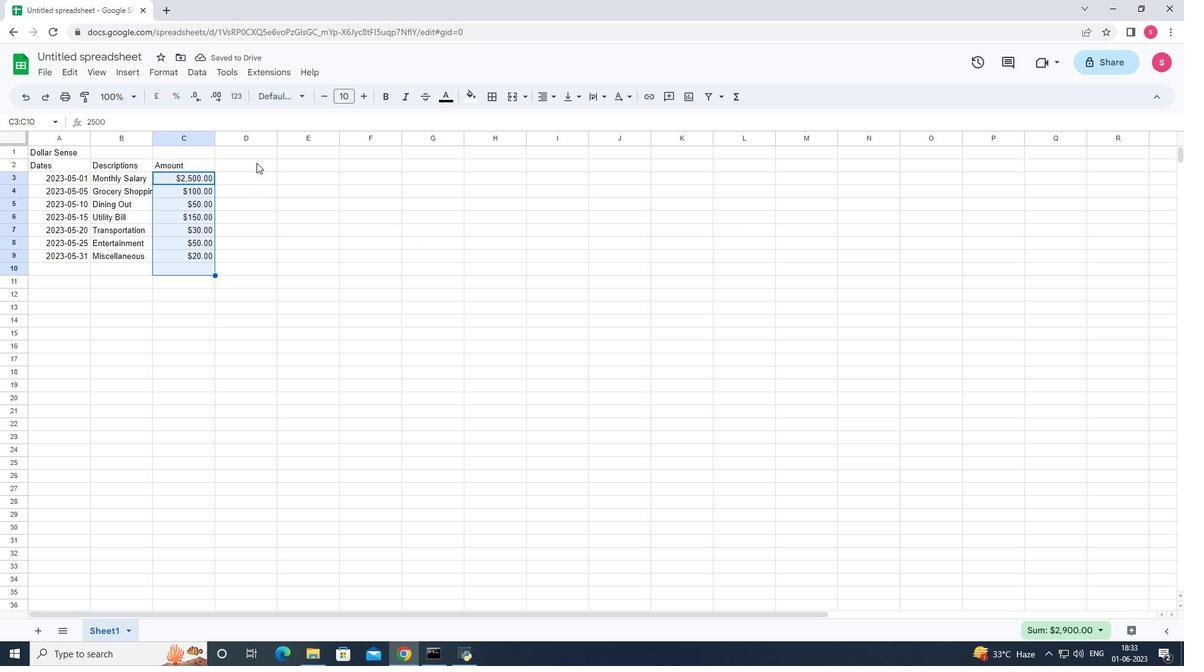 
Action: Mouse moved to (308, 189)
Screenshot: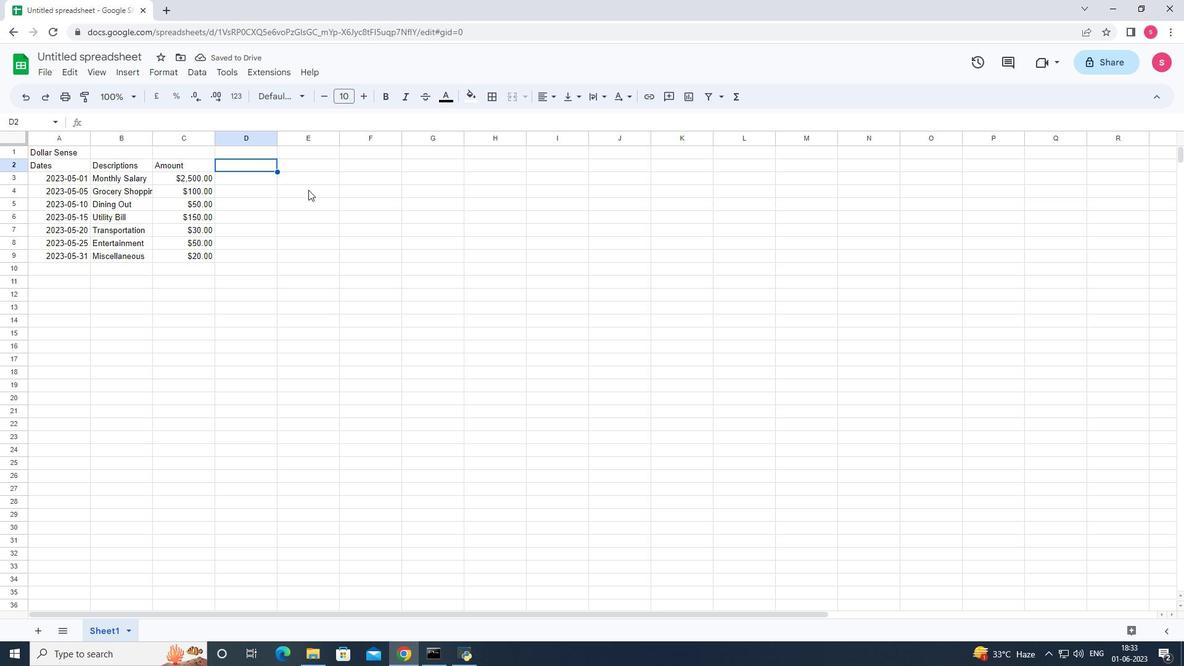 
Action: Key pressed <Key.down><Key.up><Key.shift><Key.shift><Key.shift><Key.shift><Key.shift>Income/<Key.space><Key.shift>Expense<Key.down><Key.shift><Key.shift>Income<Key.space><Key.enter><Key.shift>Expenses<Key.enter><Key.shift>Expenses<Key.enter><Key.shift>Expenses<Key.enter><Key.shift>Expenses<Key.enter><Key.shift>Expenses<Key.enter><Key.shift>Expenses<Key.enter><Key.right><Key.up><Key.up><Key.up><Key.up><Key.up><Key.up><Key.up><Key.up><Key.shift>Balance<Key.space><Key.shift>Amount<Key.enter>2500<Key.enter>2400<Key.enter>2350<Key.enter>2200<Key.enter>2170<Key.enter>2120<Key.enter>2100<Key.enter>
Screenshot: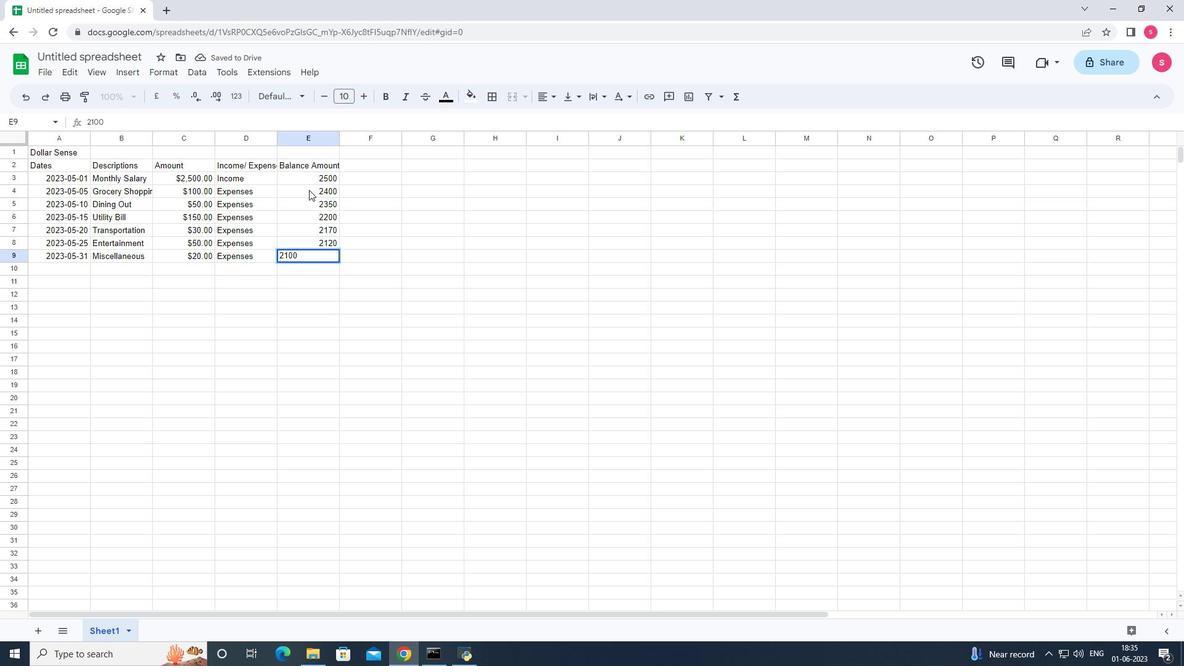 
Action: Mouse moved to (298, 175)
Screenshot: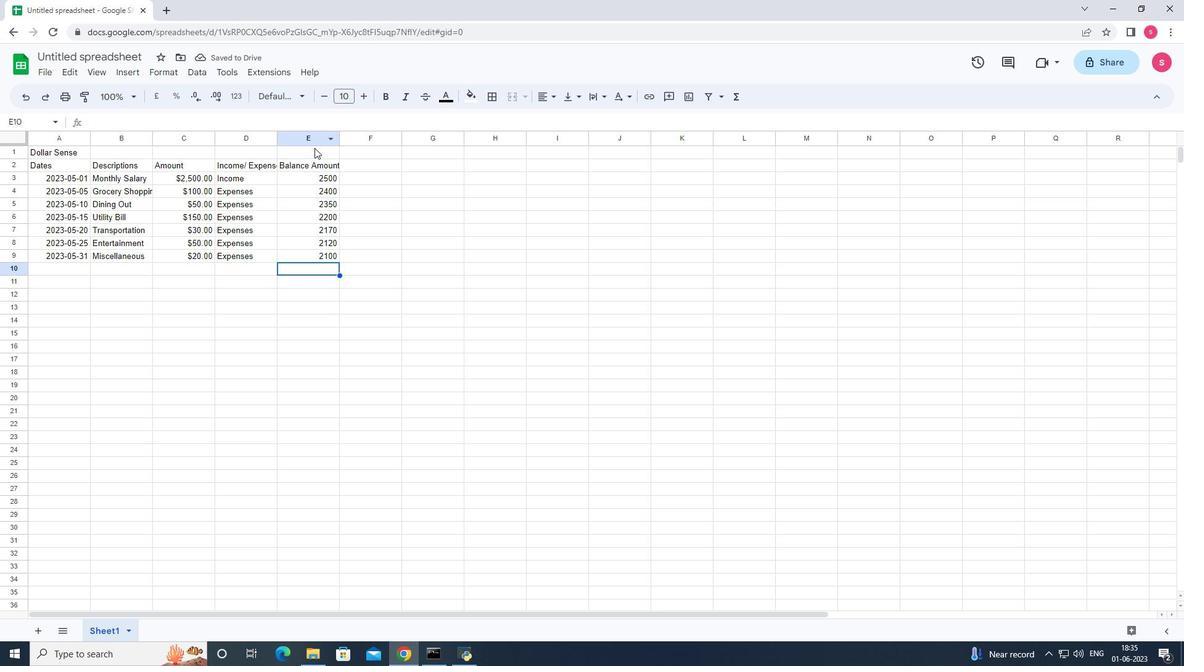 
Action: Mouse pressed left at (298, 175)
Screenshot: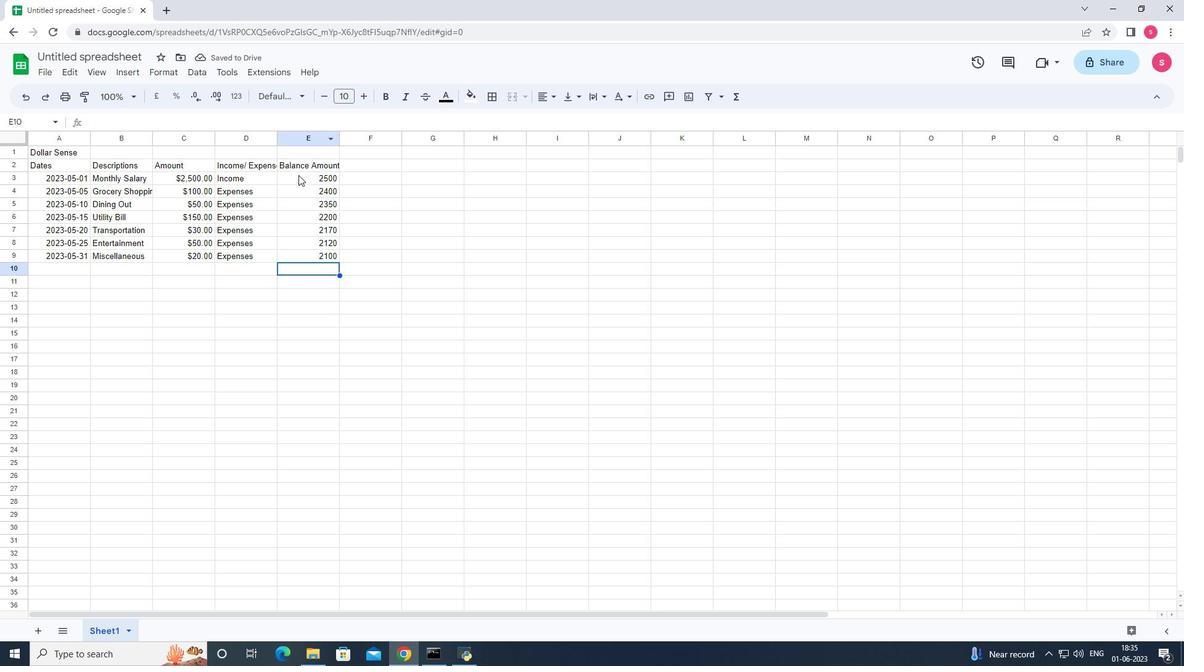 
Action: Mouse moved to (179, 69)
Screenshot: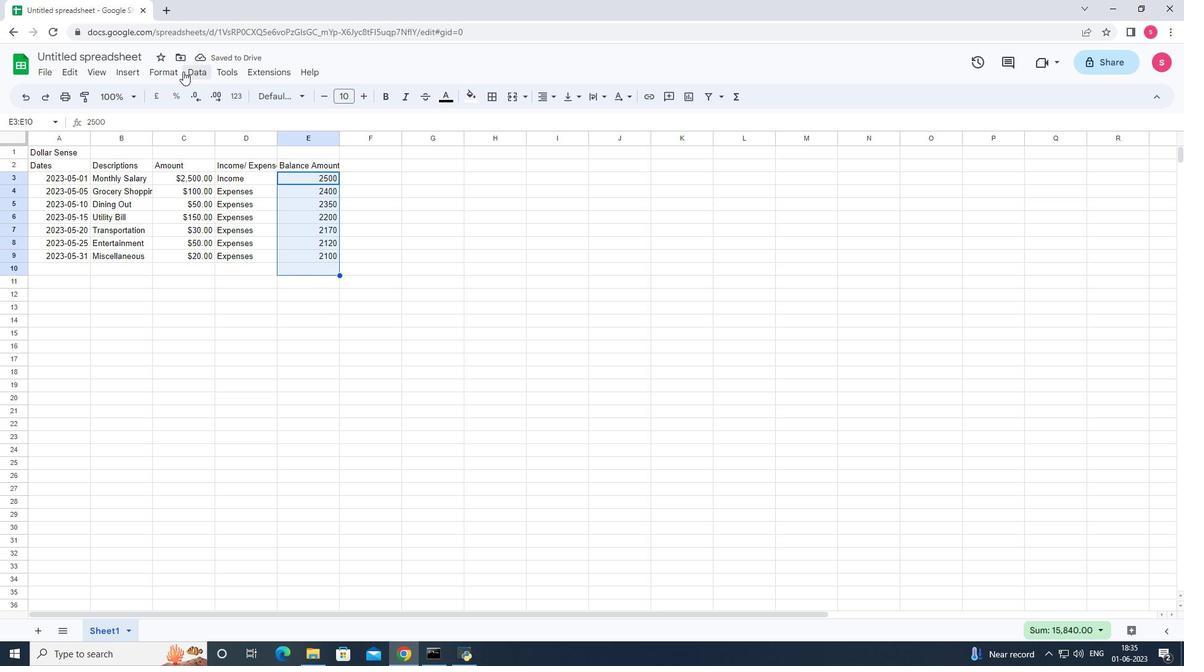 
Action: Mouse pressed left at (179, 69)
Screenshot: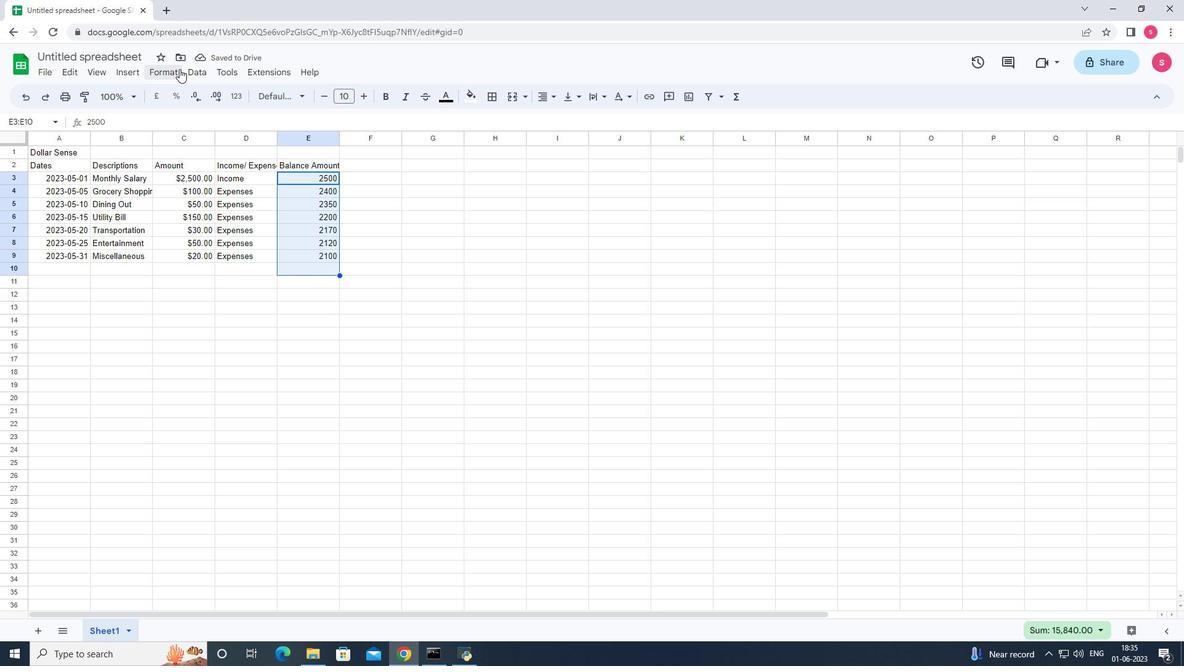 
Action: Mouse moved to (196, 124)
Screenshot: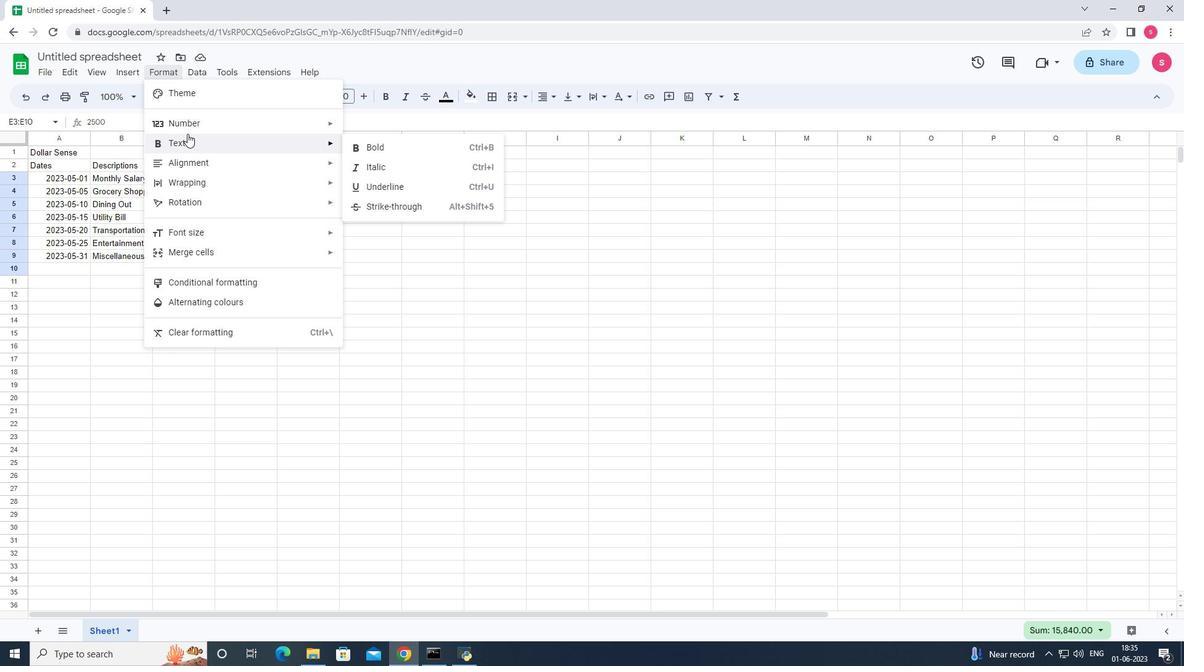 
Action: Mouse pressed left at (196, 124)
Screenshot: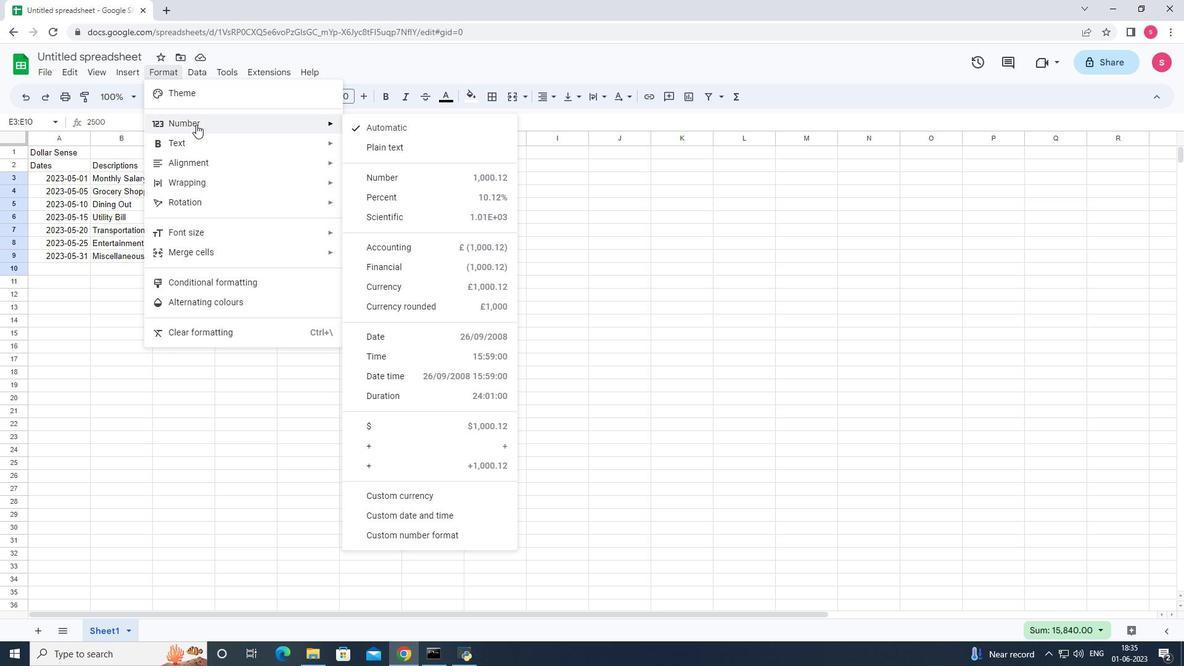 
Action: Mouse moved to (424, 504)
Screenshot: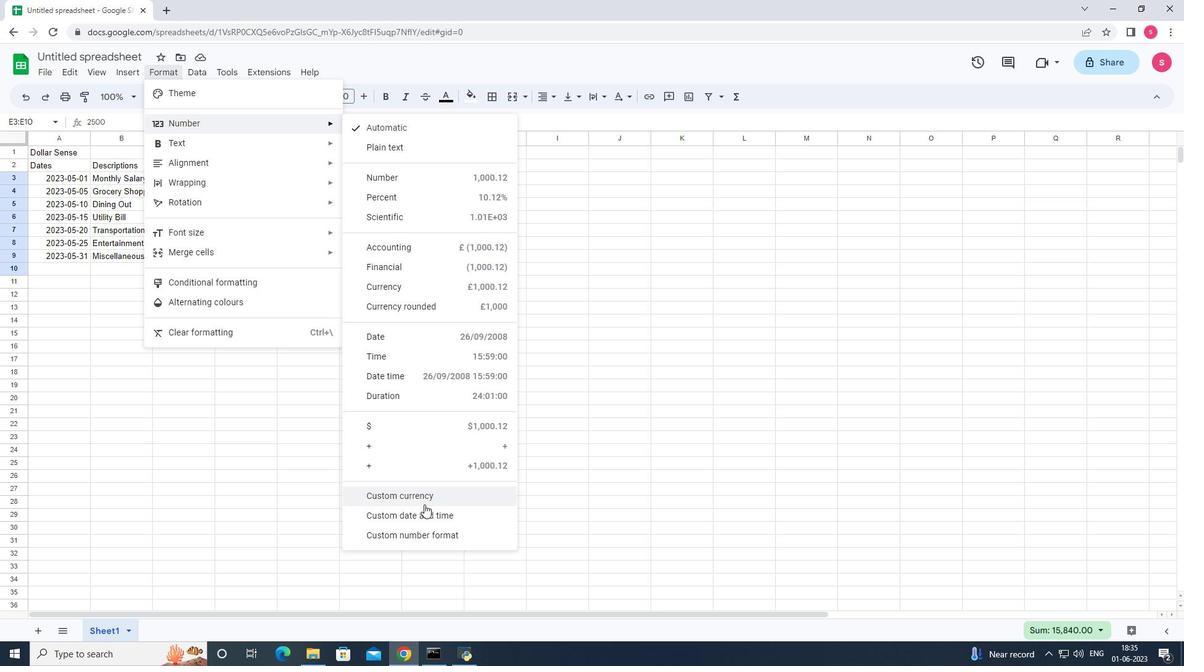 
Action: Mouse pressed left at (424, 504)
Screenshot: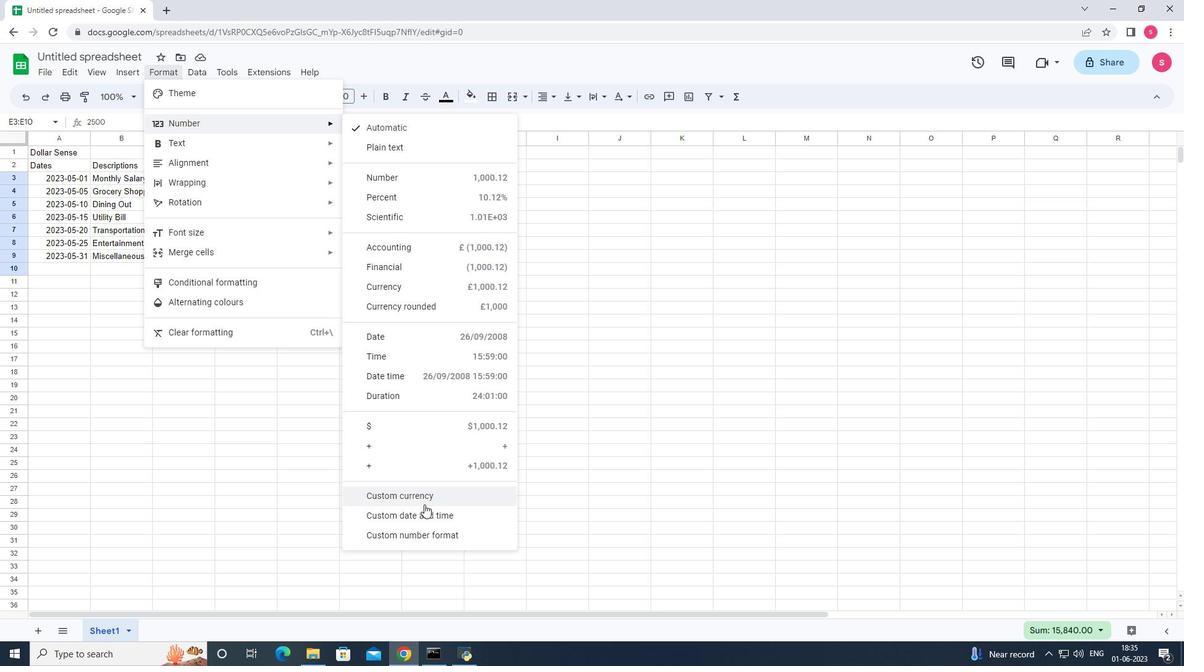 
Action: Mouse moved to (622, 268)
Screenshot: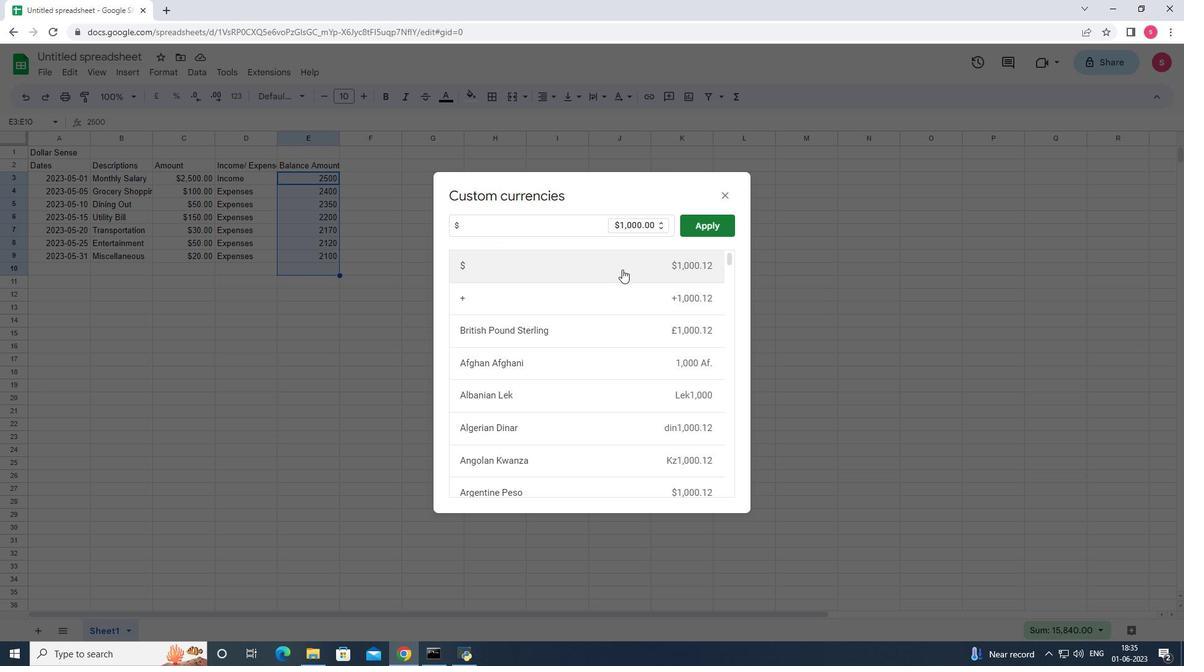 
Action: Mouse pressed left at (622, 268)
Screenshot: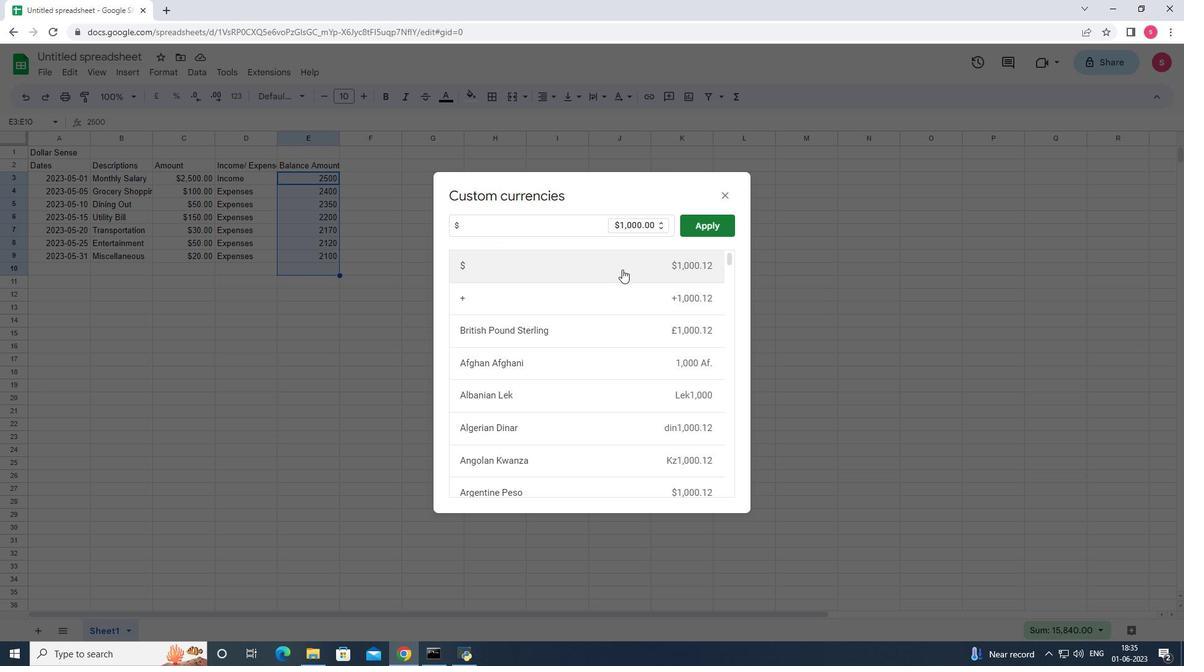 
Action: Mouse moved to (711, 225)
Screenshot: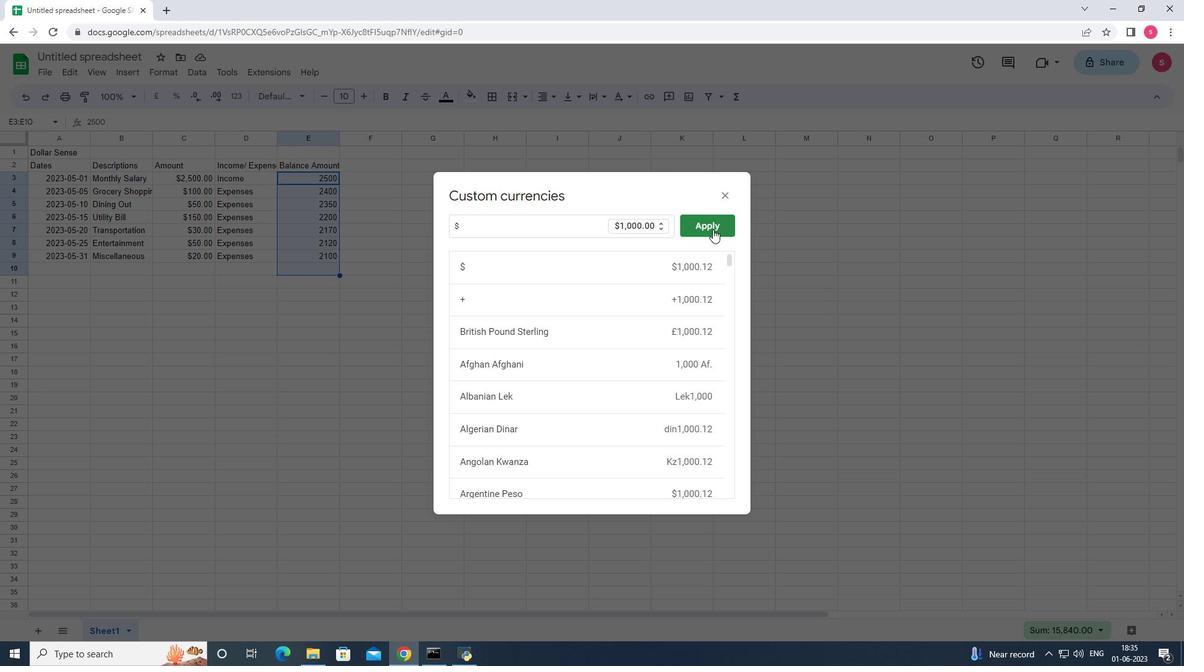 
Action: Mouse pressed left at (711, 225)
Screenshot: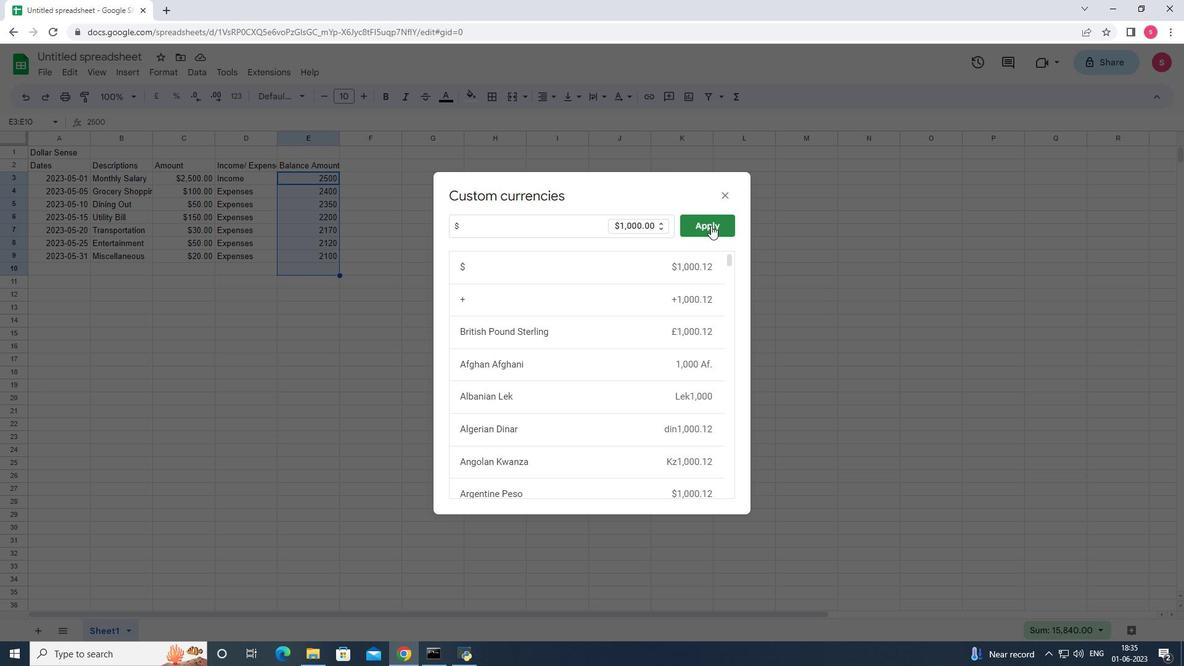 
Action: Mouse moved to (476, 341)
Screenshot: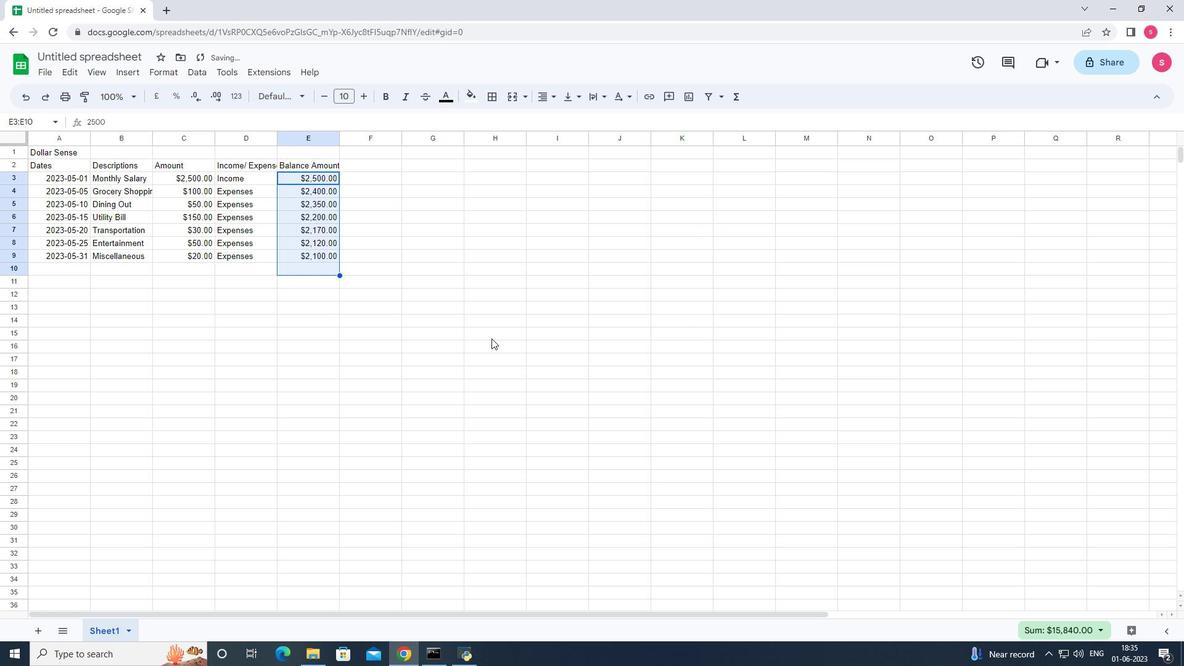 
Action: Mouse pressed left at (476, 341)
Screenshot: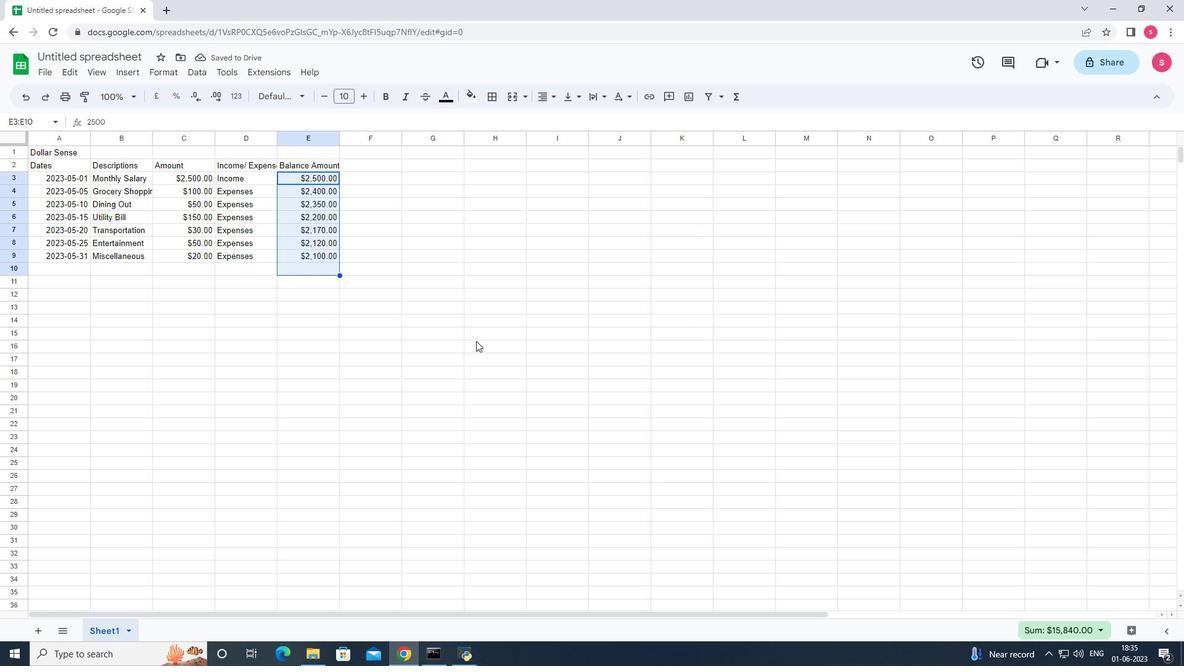 
Action: Mouse moved to (72, 57)
Screenshot: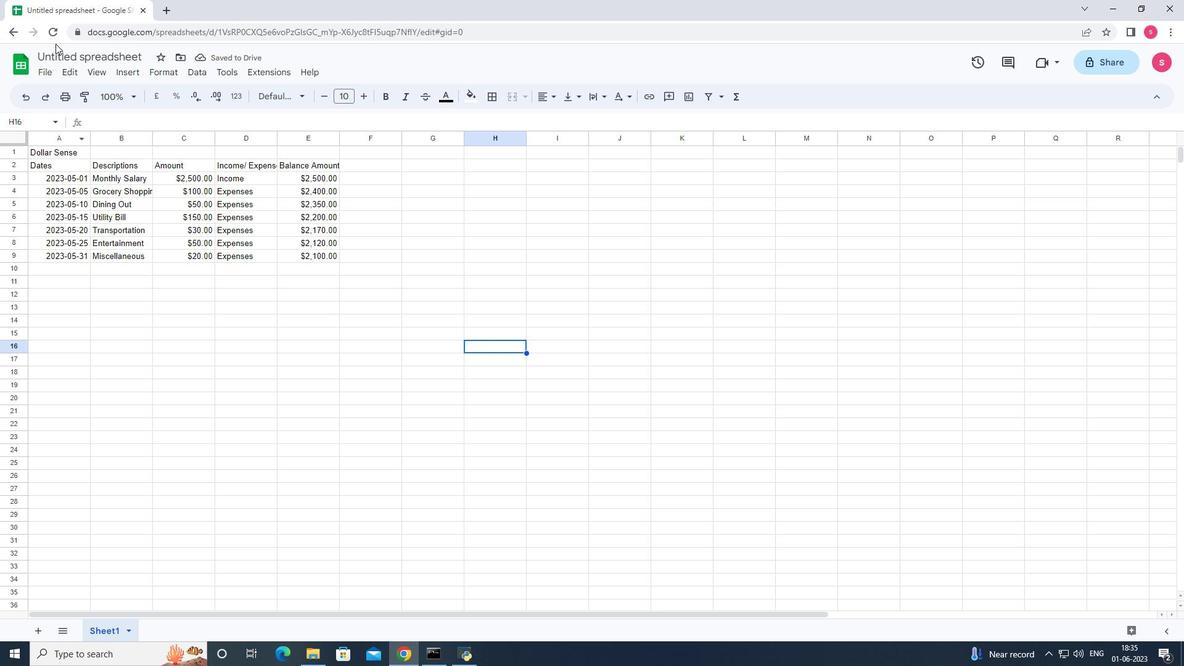 
Action: Mouse pressed left at (72, 57)
Screenshot: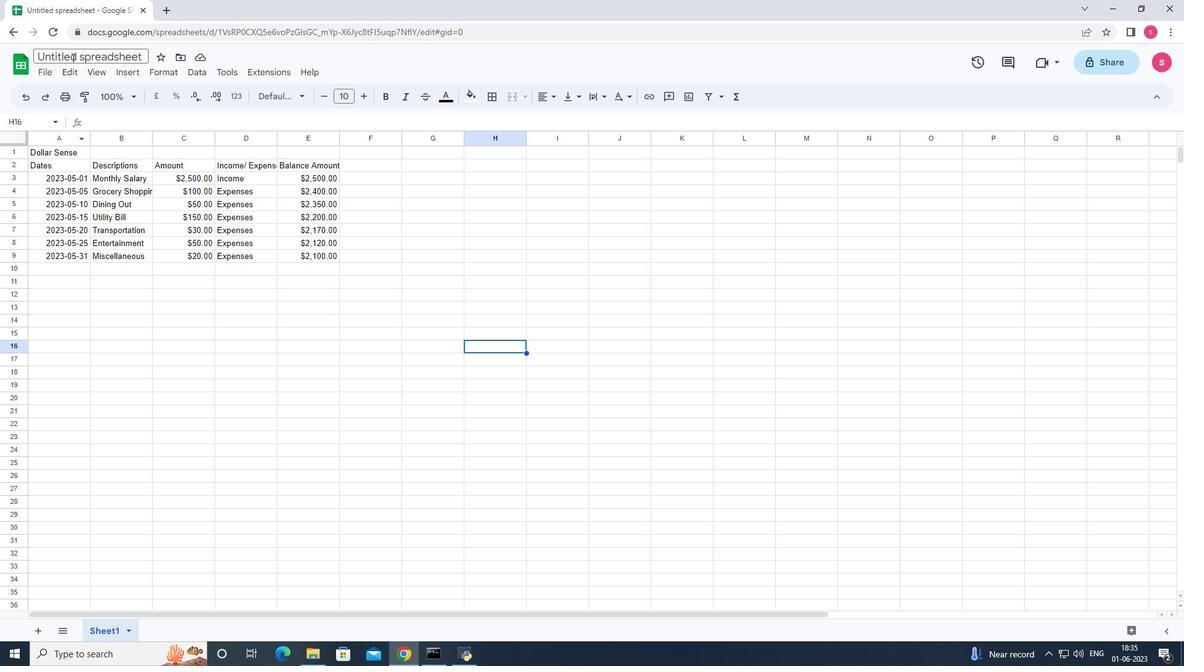 
Action: Mouse moved to (418, 0)
Screenshot: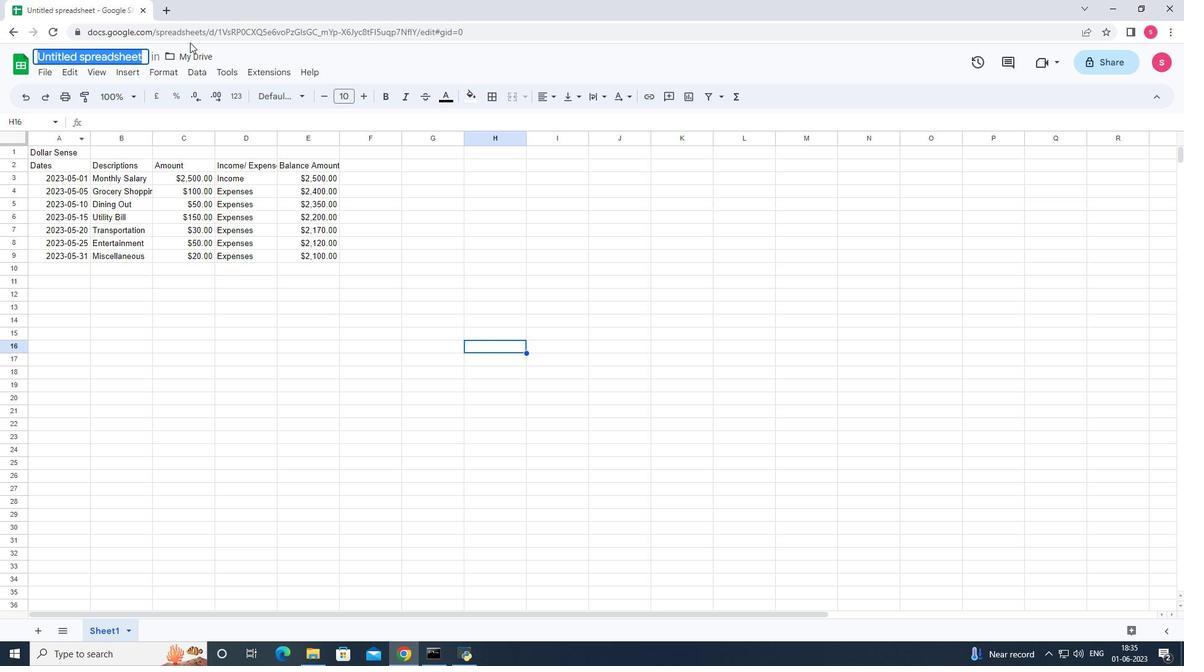 
Action: Key pressed <Key.backspace><Key.shift><Key.shift>Dashboard<Key.shift>Expense<Key.shift>Claimsbook
Screenshot: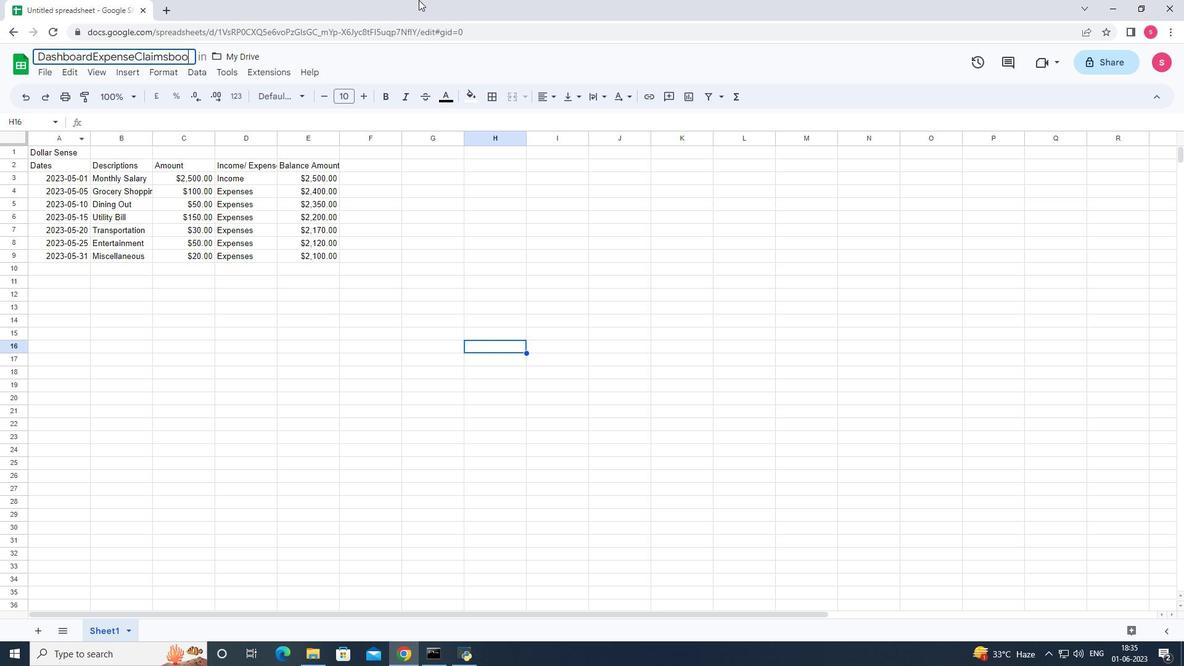 
Action: Mouse moved to (539, 270)
Screenshot: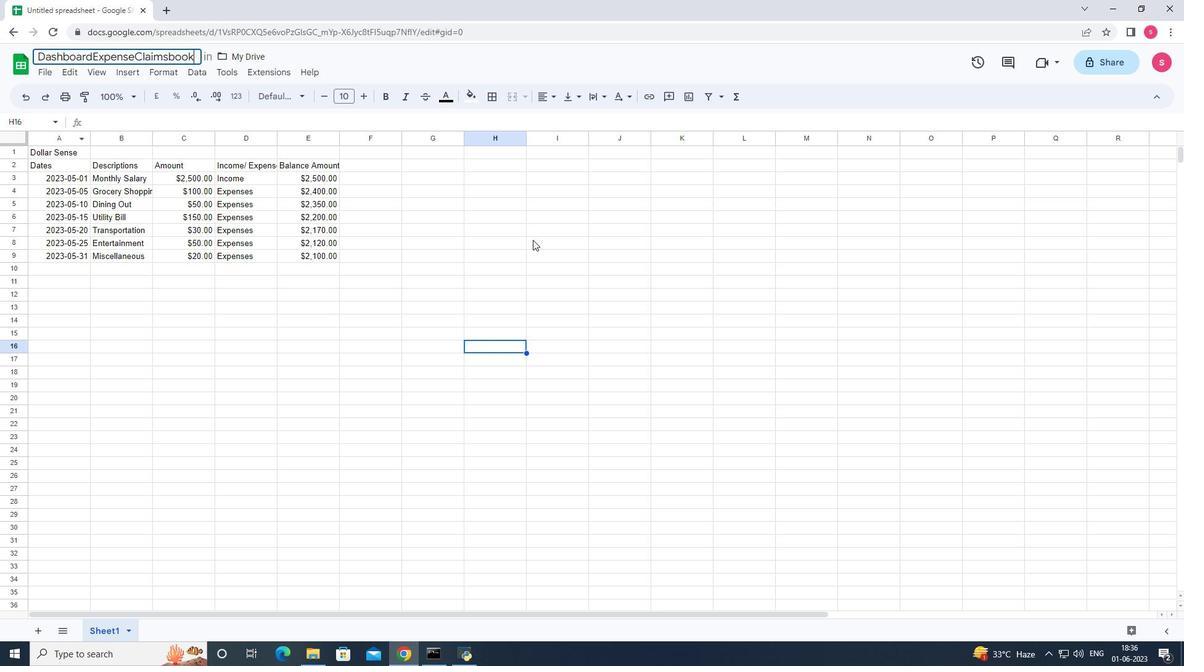 
Action: Mouse pressed left at (539, 270)
Screenshot: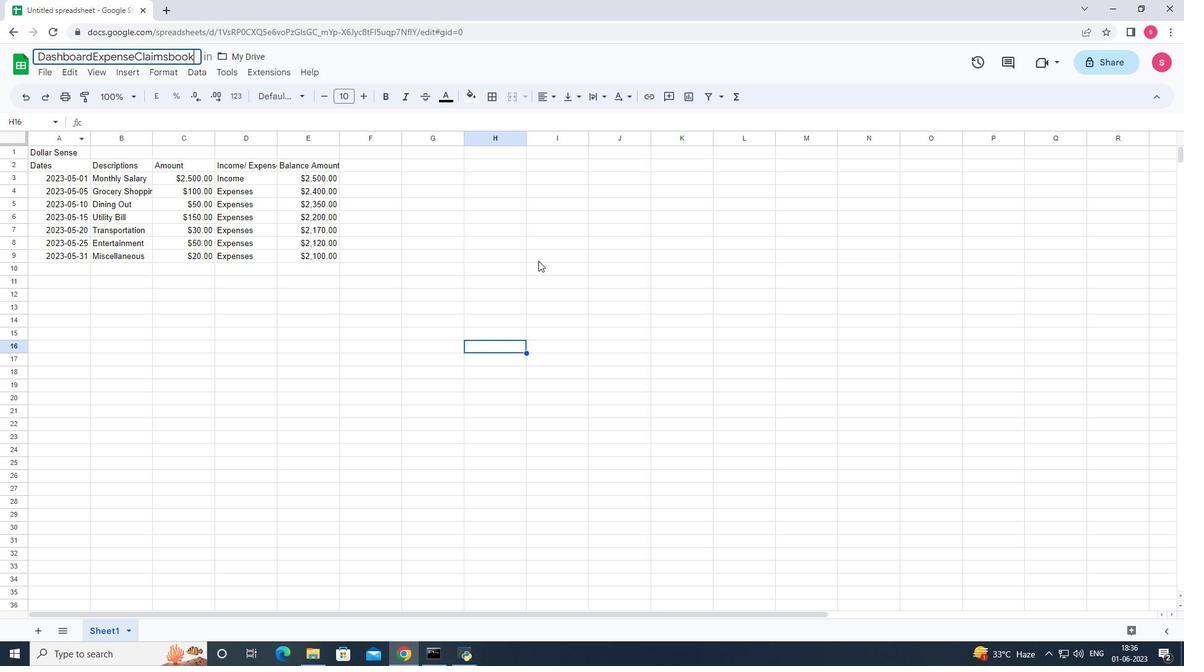 
Action: Mouse moved to (88, 135)
Screenshot: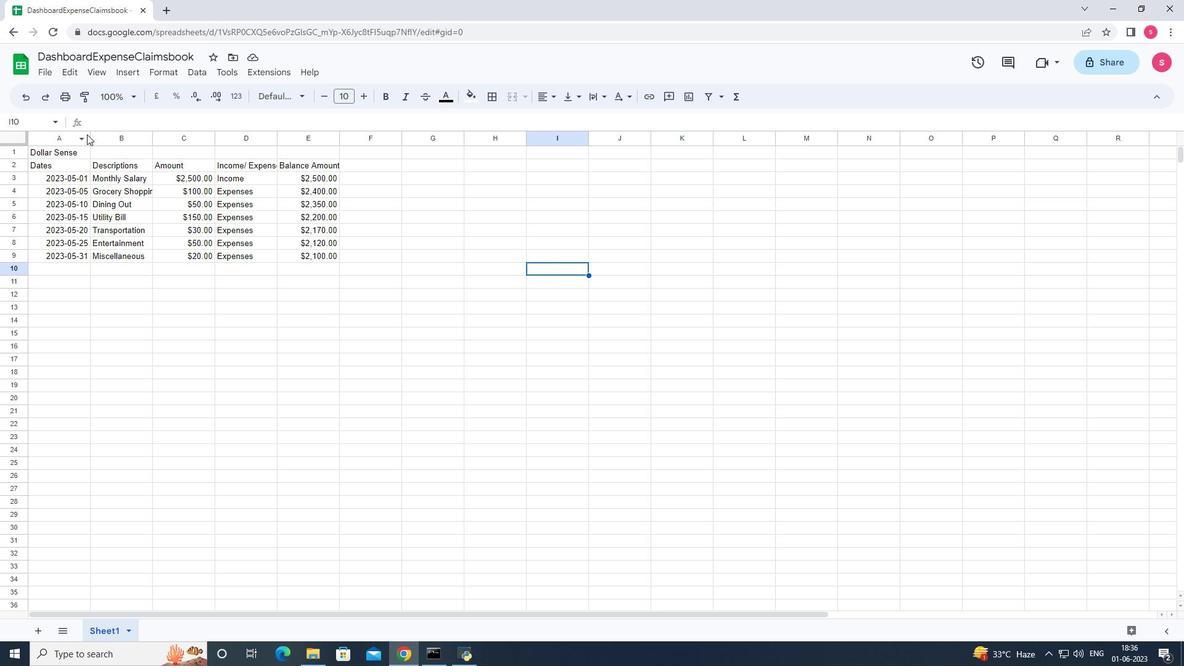 
Action: Mouse pressed left at (88, 135)
Screenshot: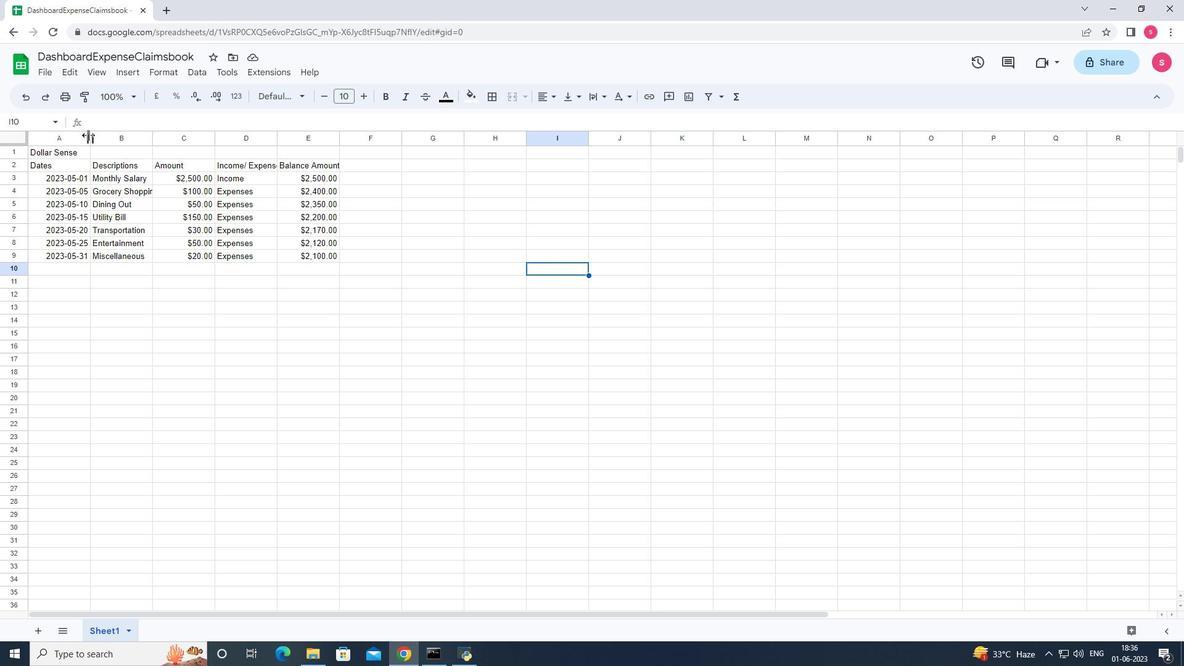 
Action: Mouse pressed left at (88, 135)
Screenshot: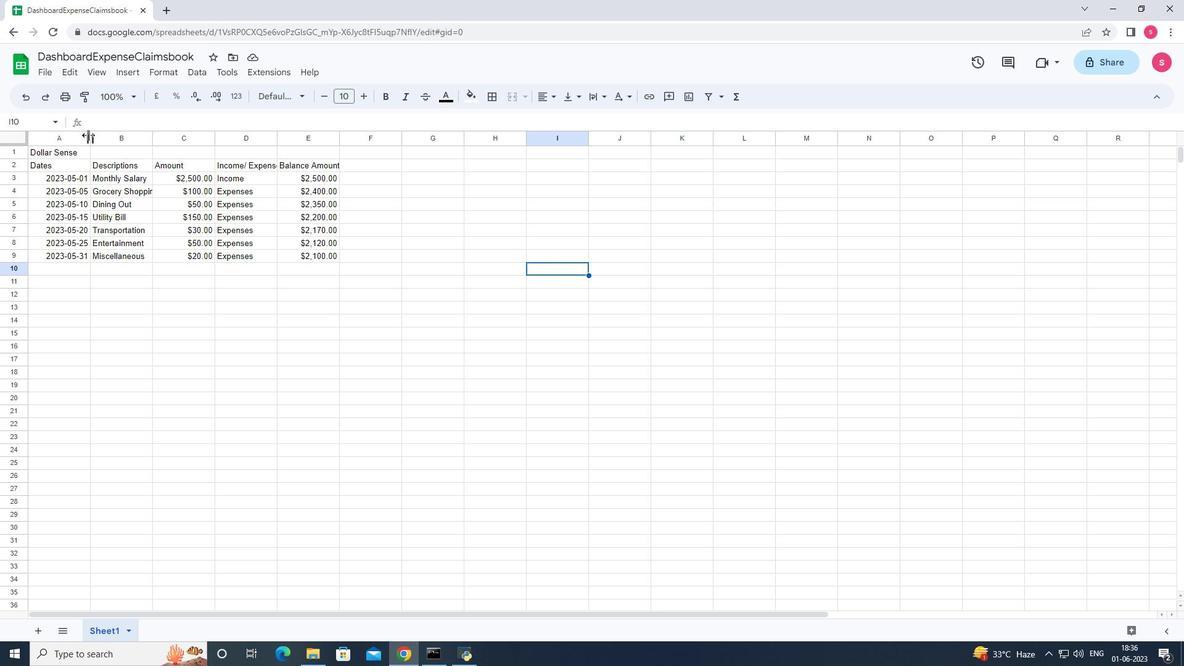 
Action: Mouse moved to (139, 141)
Screenshot: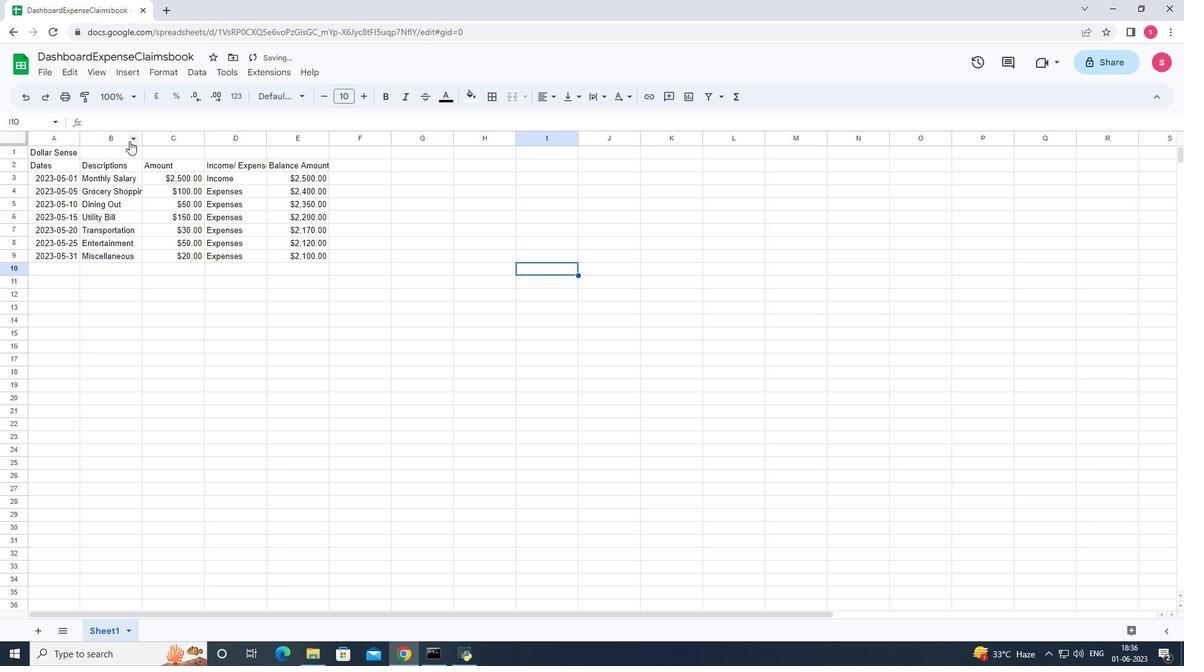 
Action: Mouse pressed left at (139, 141)
Screenshot: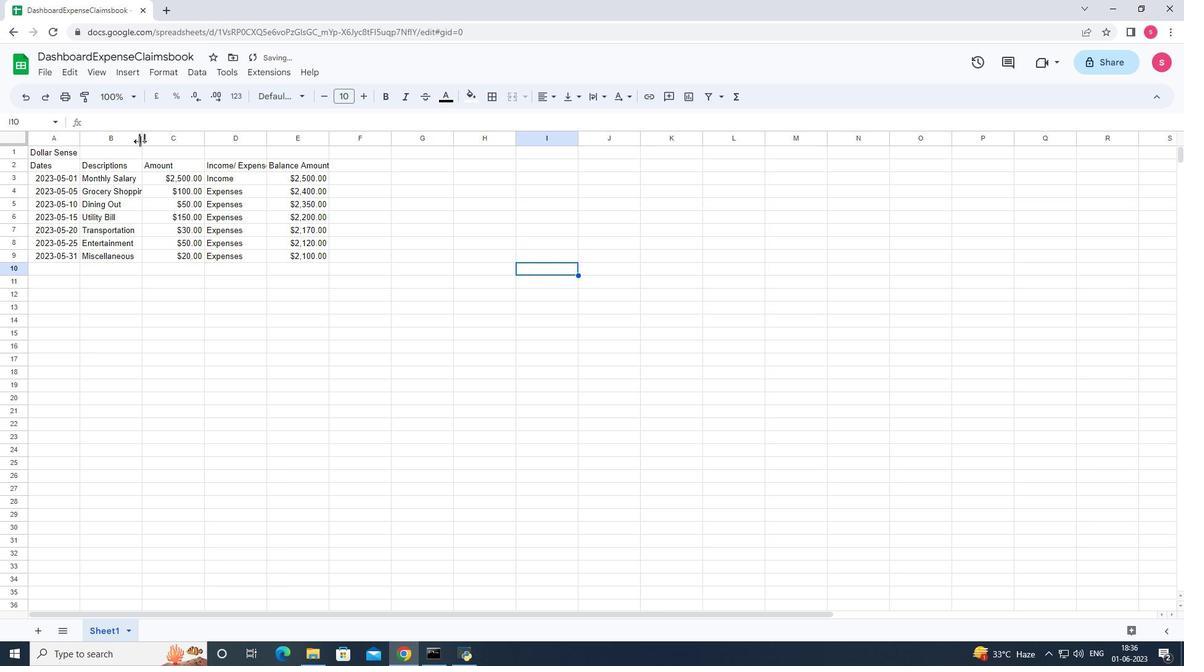 
Action: Mouse pressed left at (139, 141)
Screenshot: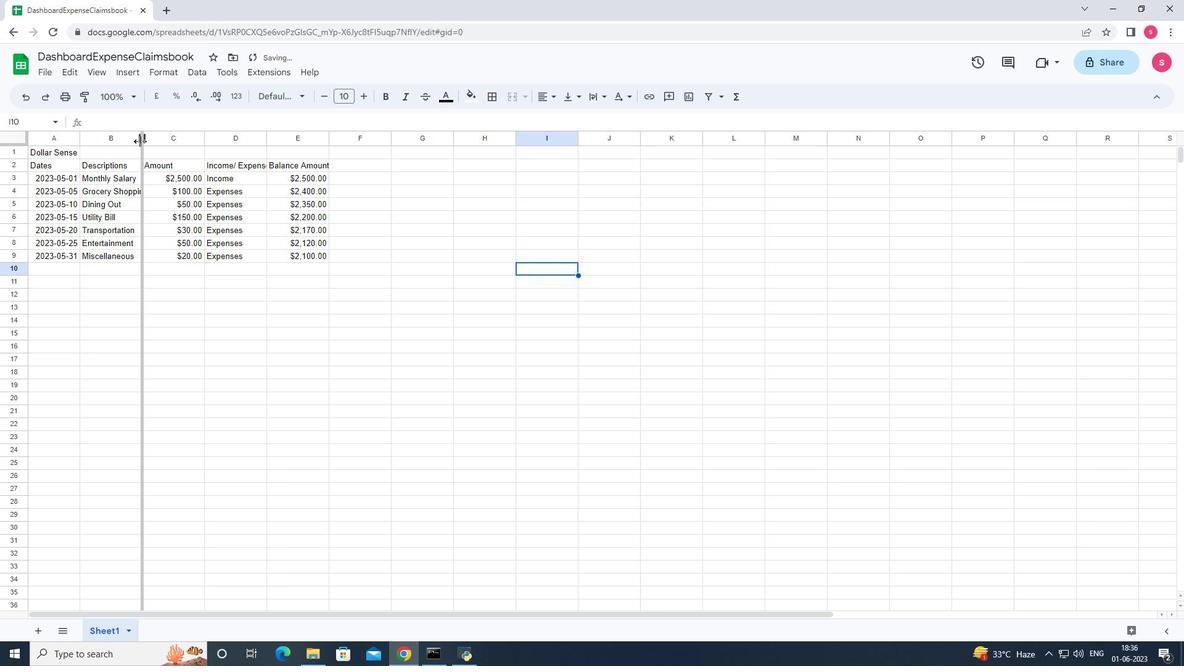 
Action: Mouse moved to (212, 142)
Screenshot: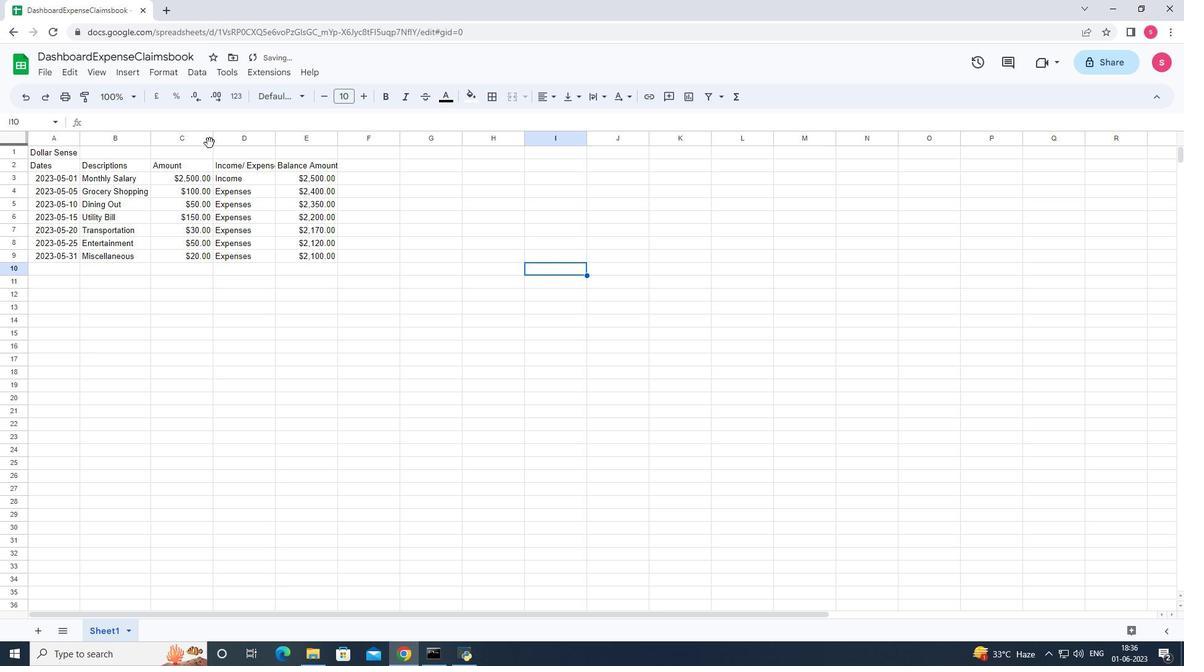 
Action: Mouse pressed left at (212, 142)
Screenshot: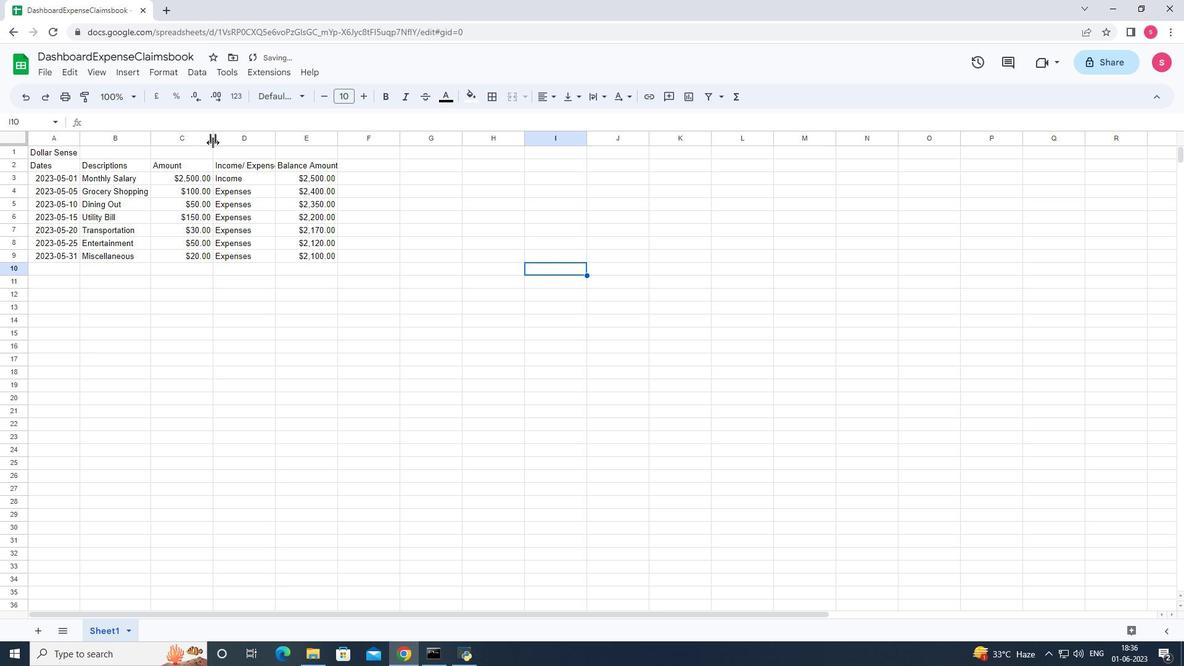 
Action: Mouse moved to (212, 142)
Screenshot: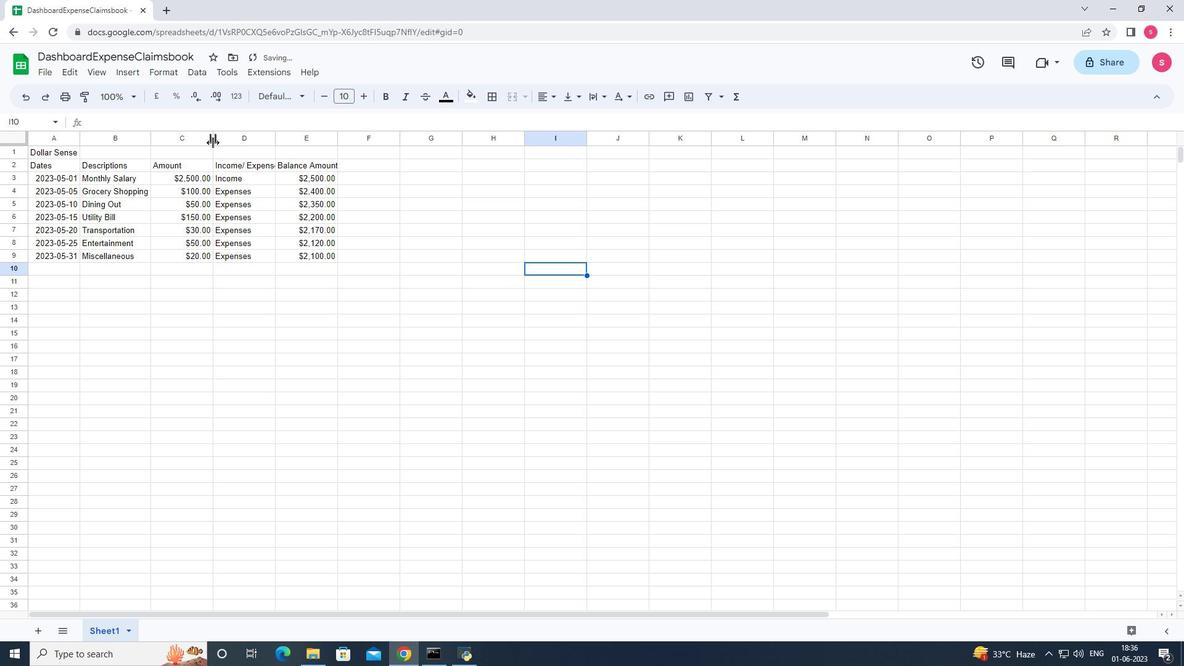 
Action: Mouse pressed left at (212, 142)
Screenshot: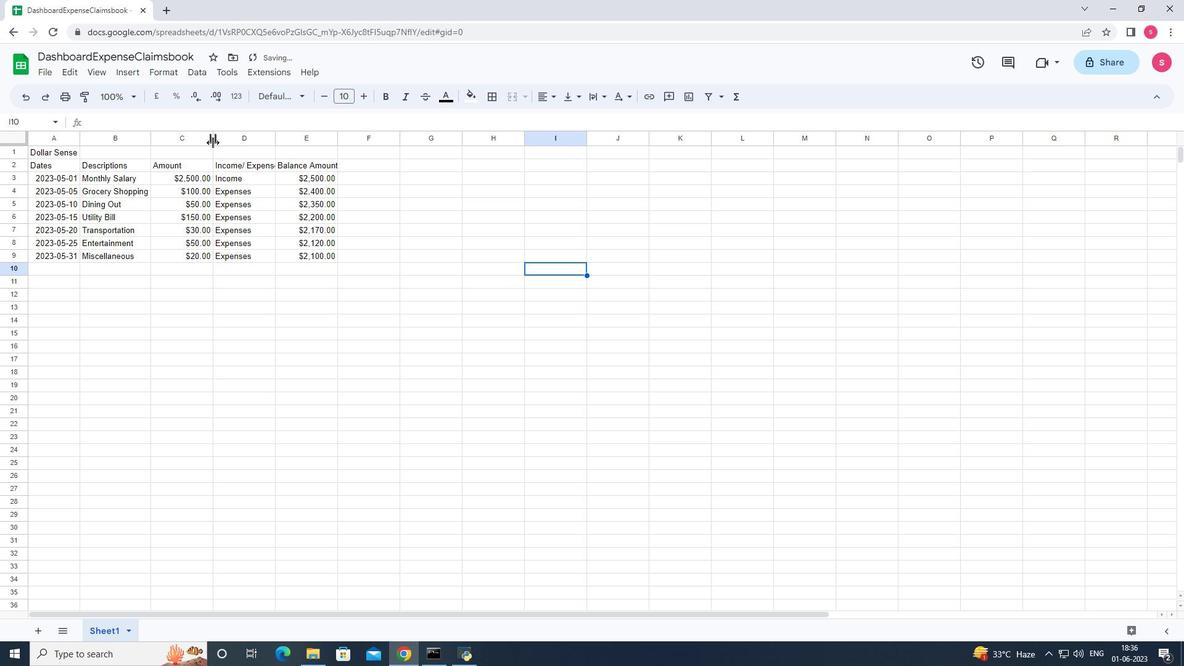 
Action: Mouse moved to (254, 141)
Screenshot: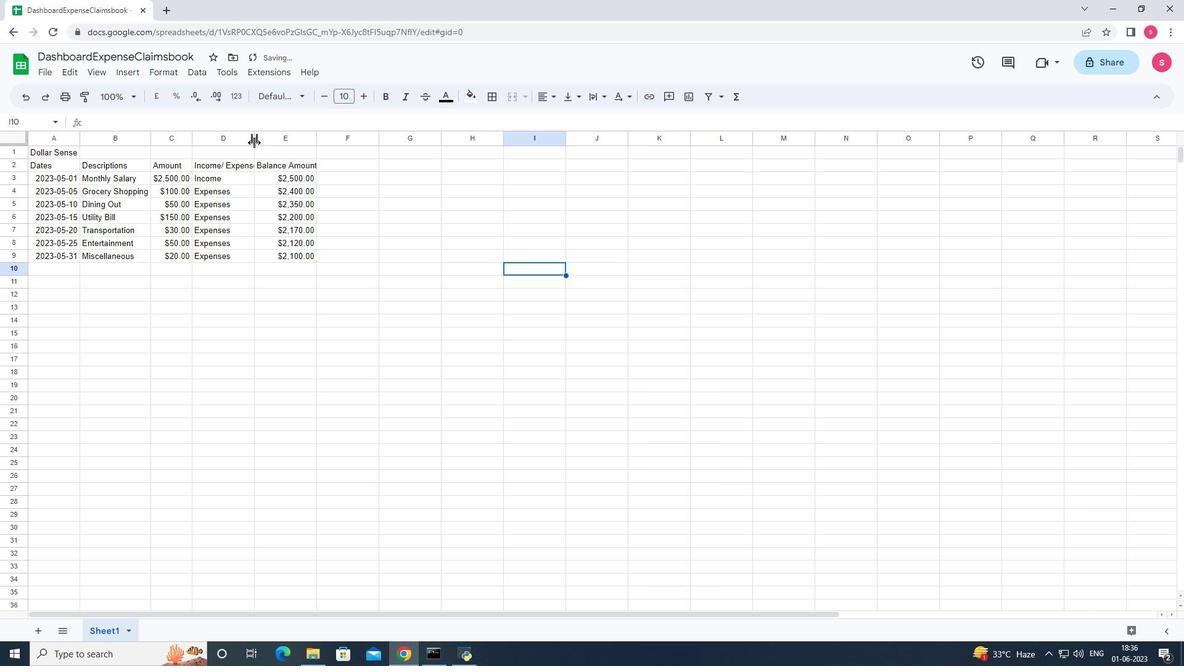 
Action: Mouse pressed left at (254, 141)
Screenshot: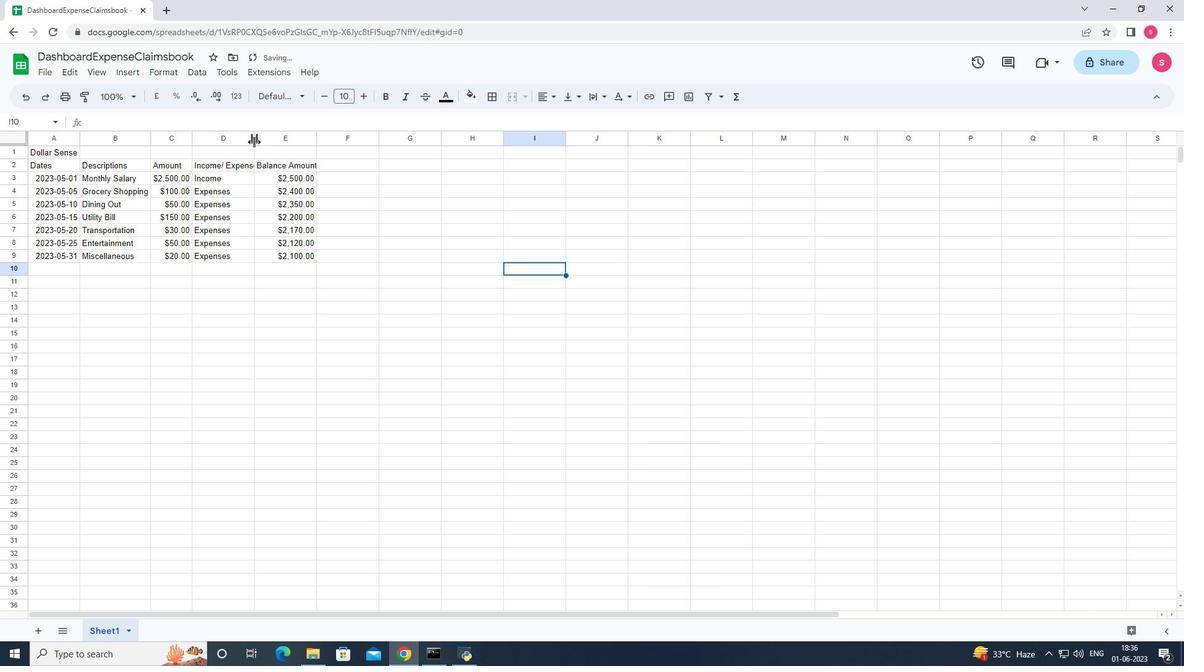 
Action: Mouse pressed left at (254, 141)
Screenshot: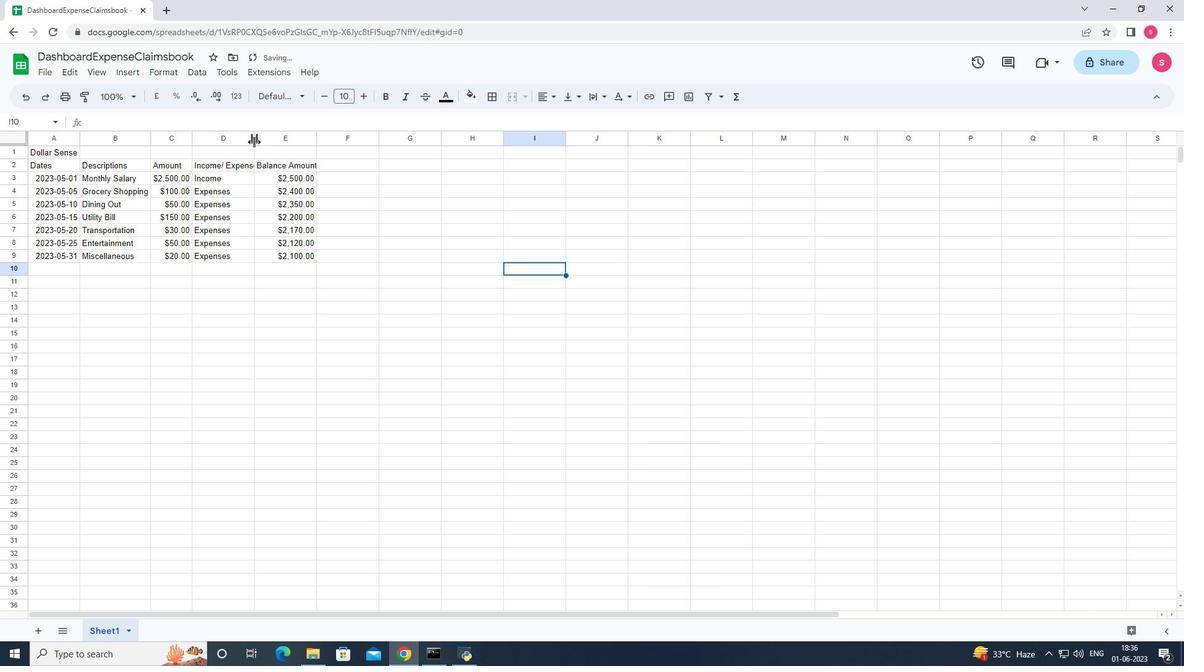
Action: Mouse moved to (321, 139)
Screenshot: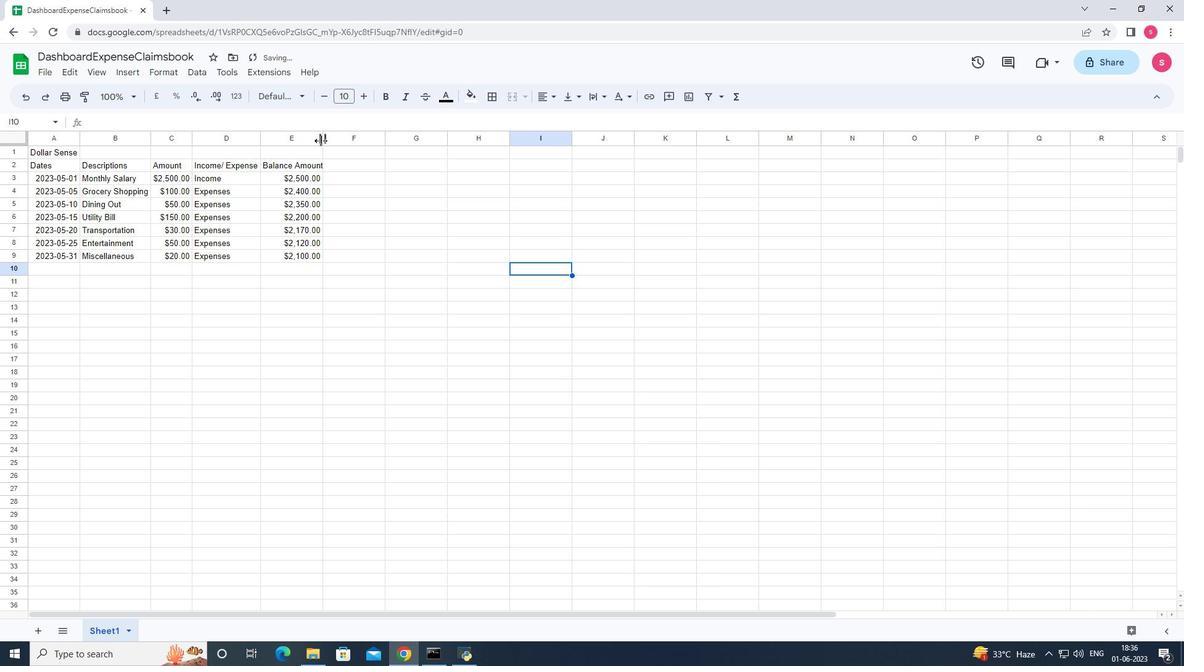 
Action: Mouse pressed left at (321, 139)
Screenshot: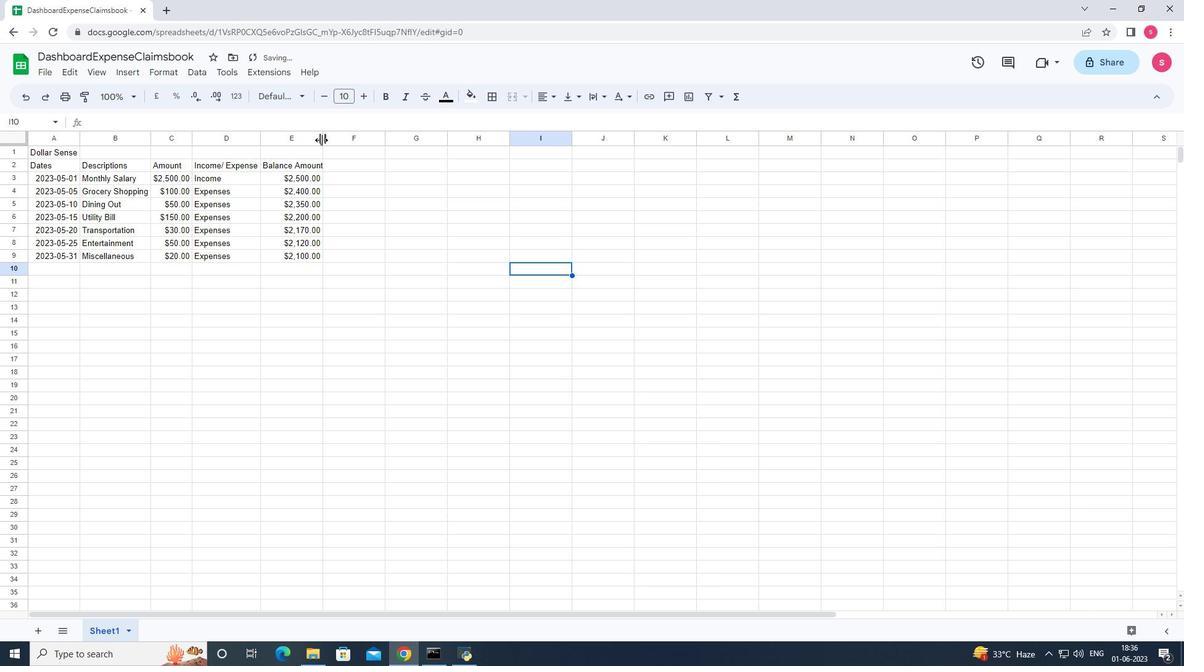 
Action: Mouse pressed left at (321, 139)
Screenshot: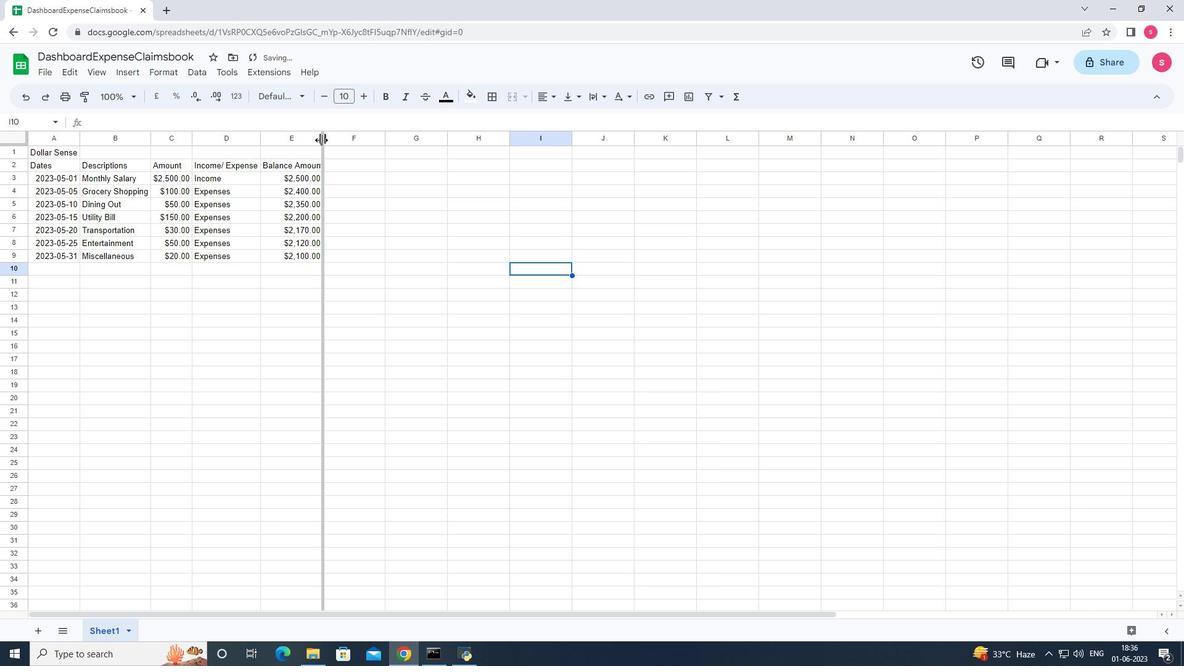 
Action: Mouse moved to (410, 370)
Screenshot: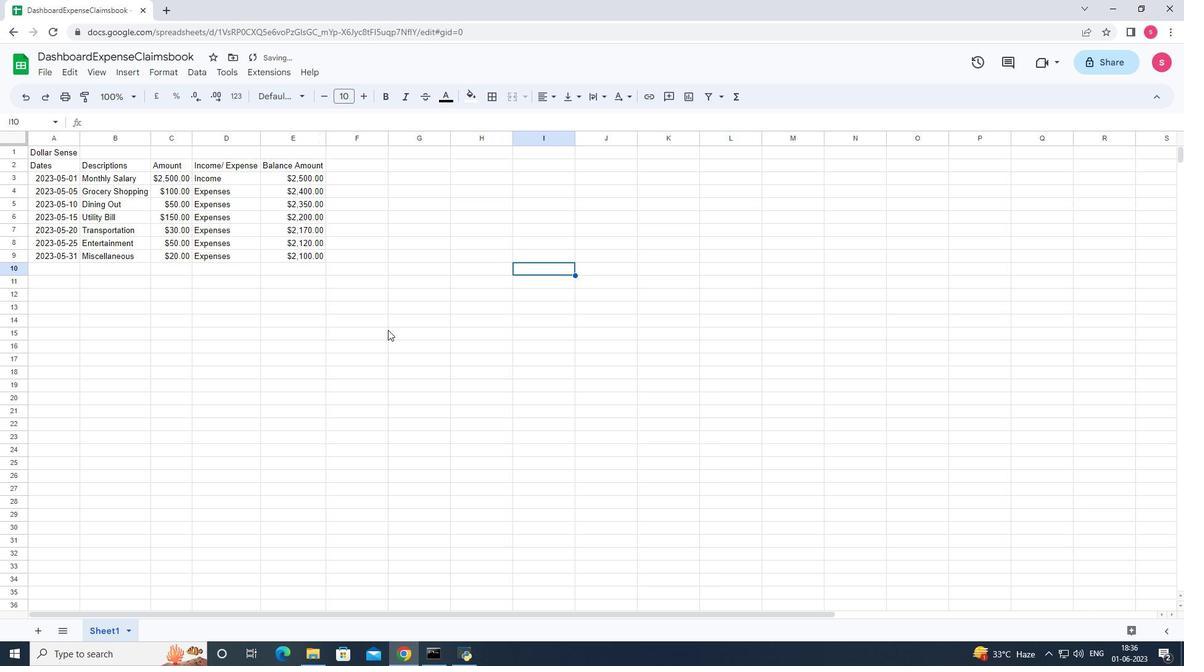 
Action: Key pressed ctrl+S
Screenshot: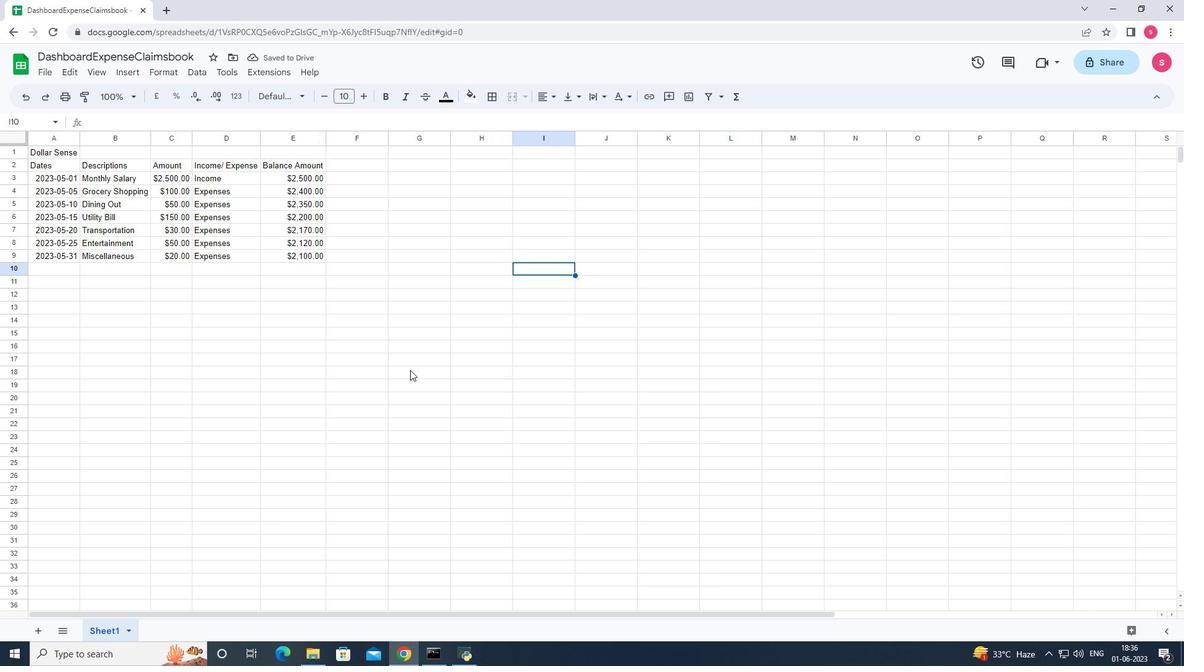 
